 Task: Create a rule from the Agile list, Priority changed -> Complete task in the project AgileNimbus if Priority Cleared then Complete Task
Action: Mouse moved to (876, 262)
Screenshot: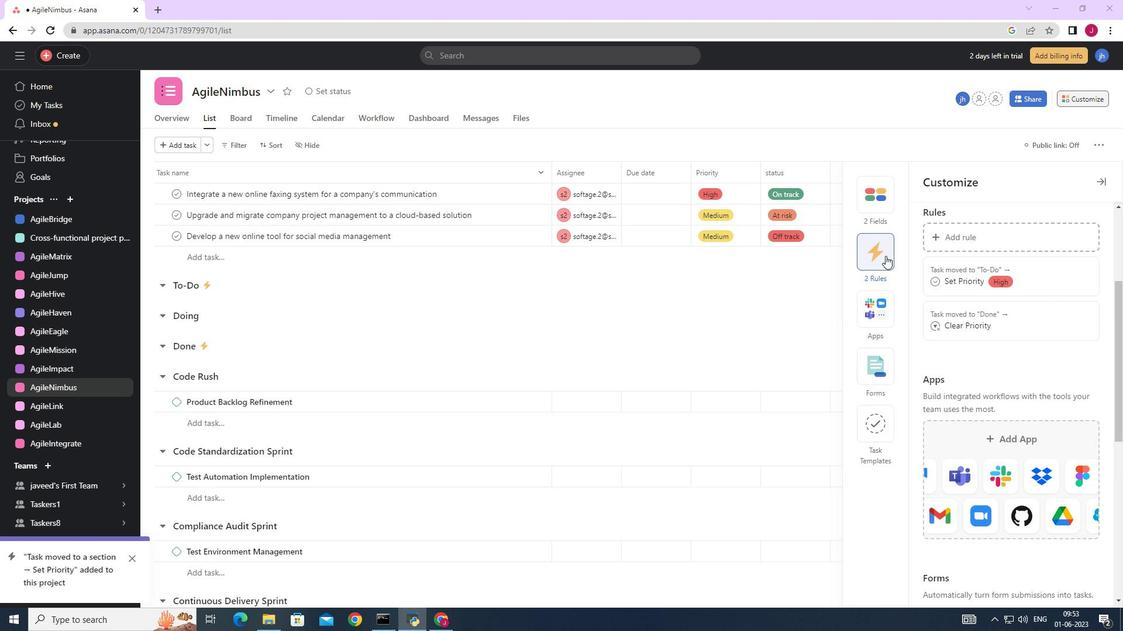 
Action: Mouse pressed left at (876, 262)
Screenshot: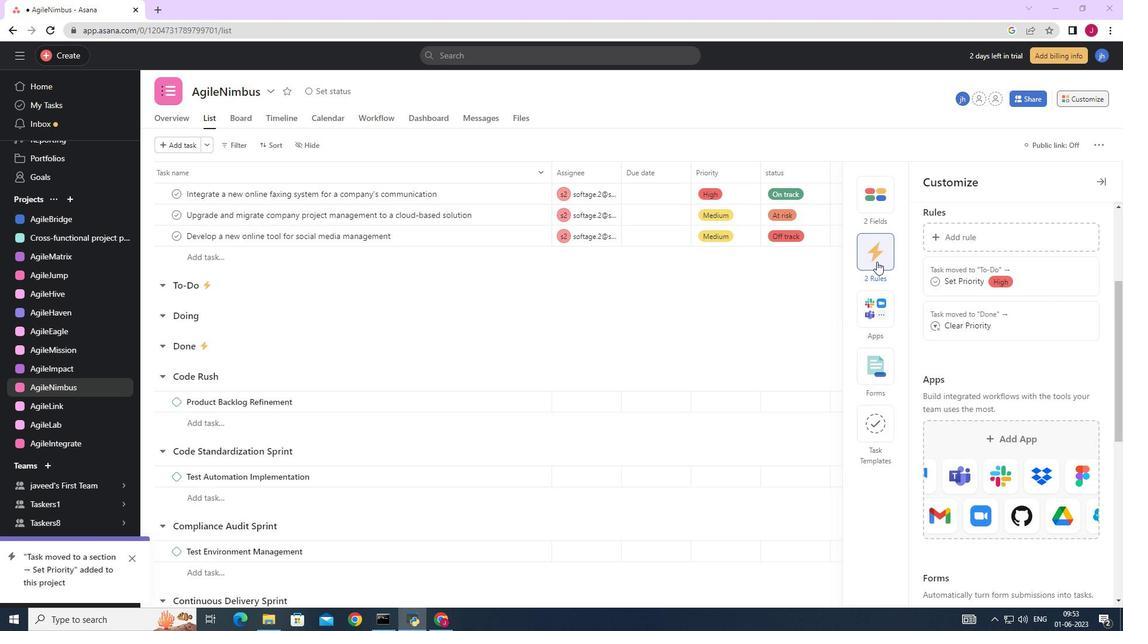 
Action: Mouse moved to (993, 236)
Screenshot: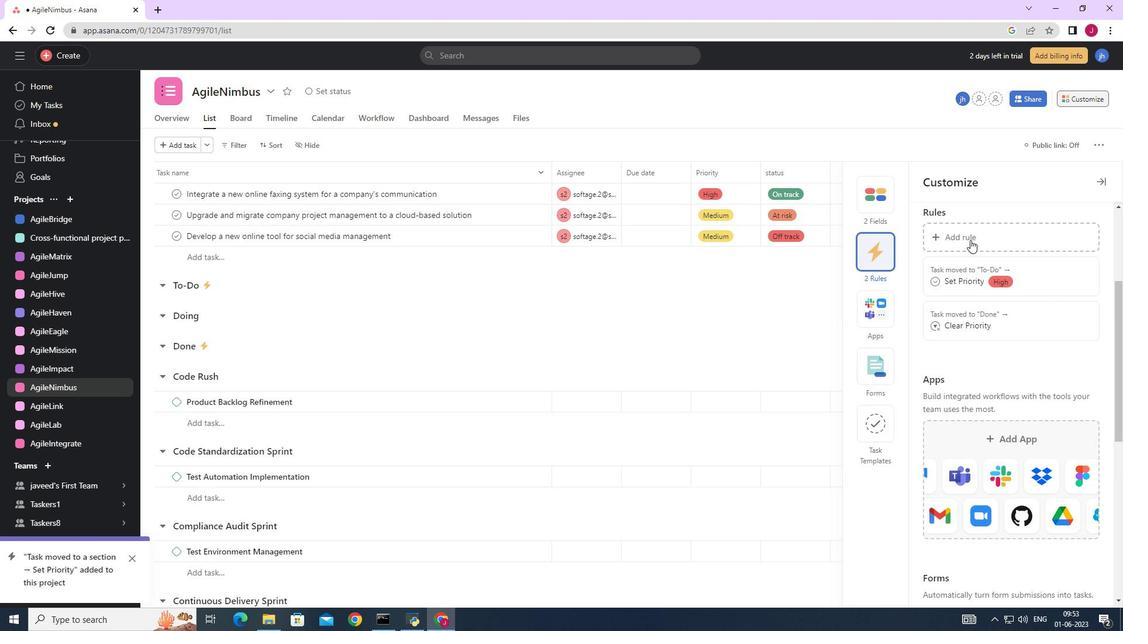 
Action: Mouse pressed left at (993, 236)
Screenshot: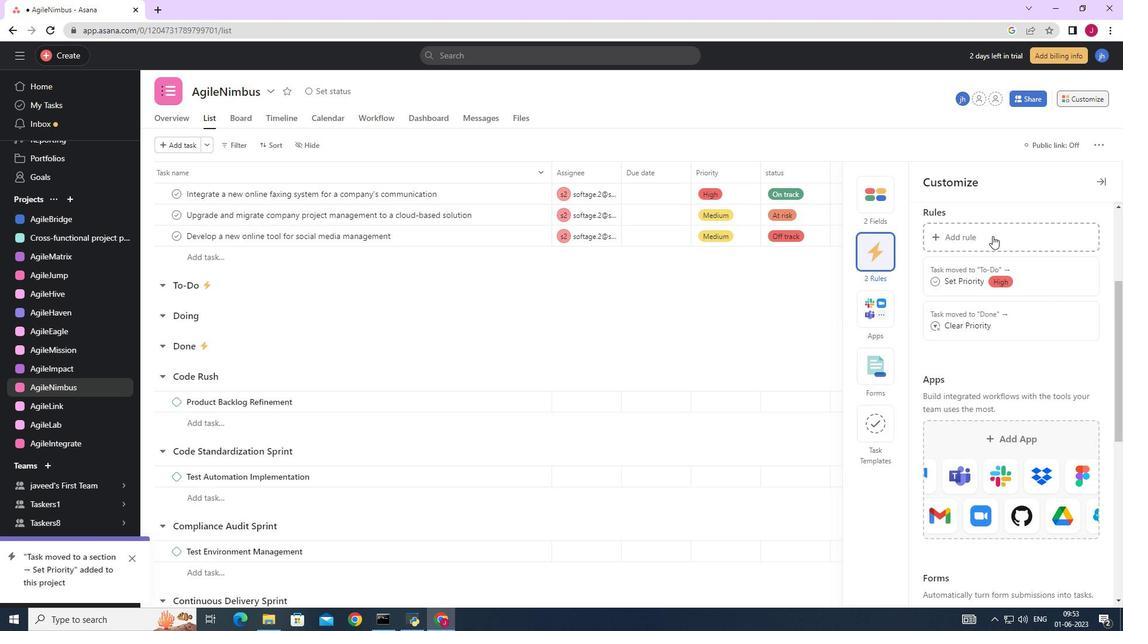 
Action: Mouse moved to (280, 179)
Screenshot: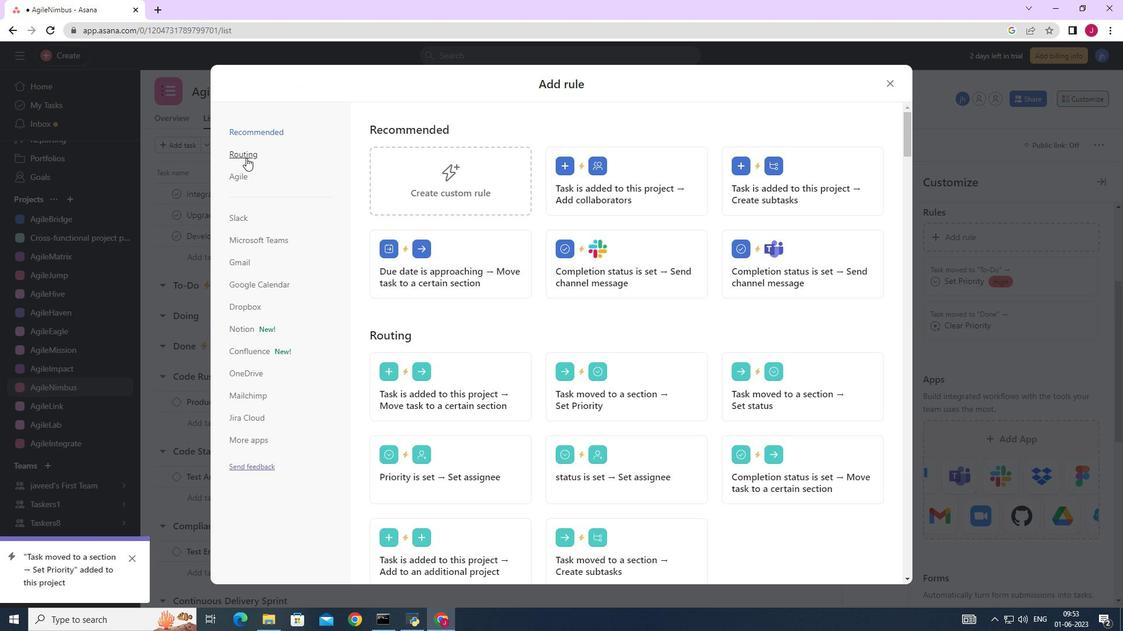 
Action: Mouse scrolled (280, 179) with delta (0, 0)
Screenshot: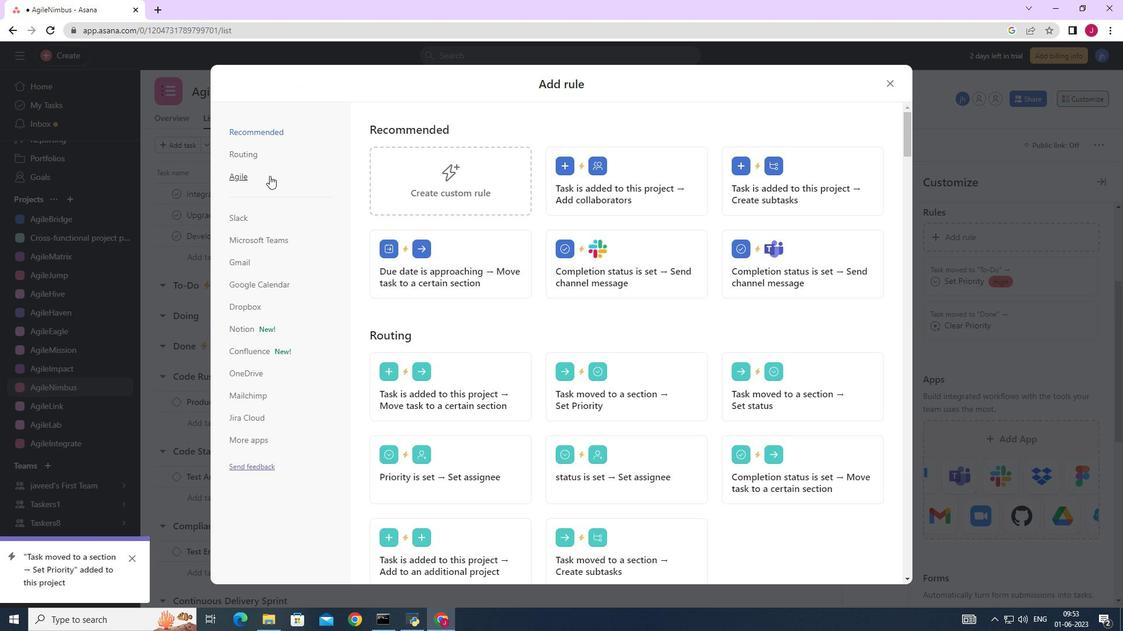 
Action: Mouse scrolled (280, 179) with delta (0, 0)
Screenshot: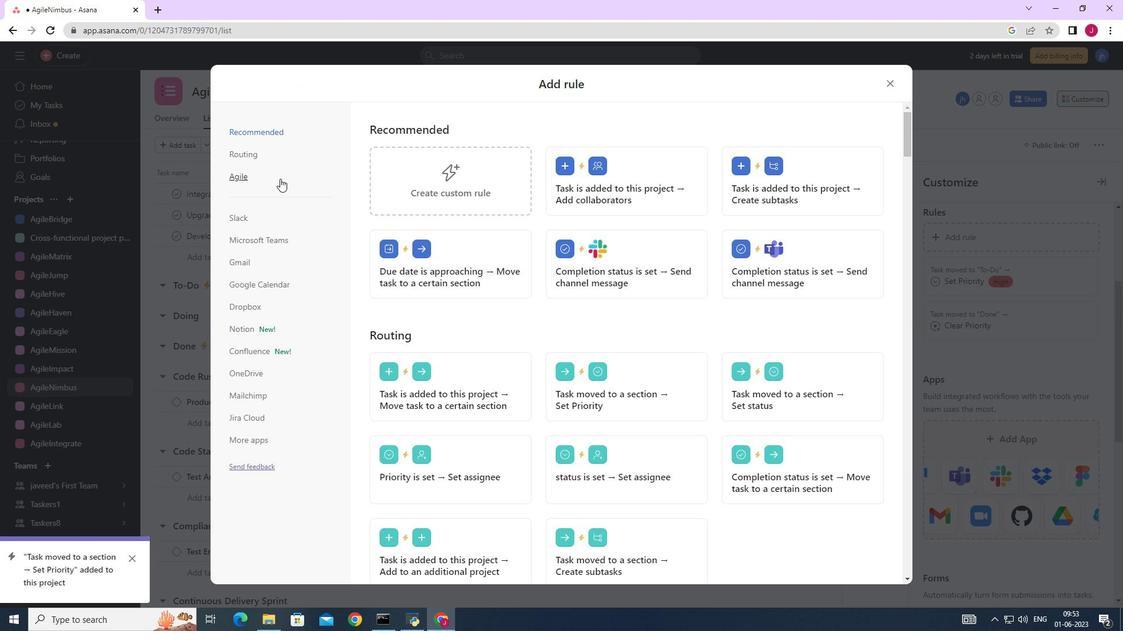 
Action: Mouse scrolled (280, 179) with delta (0, 0)
Screenshot: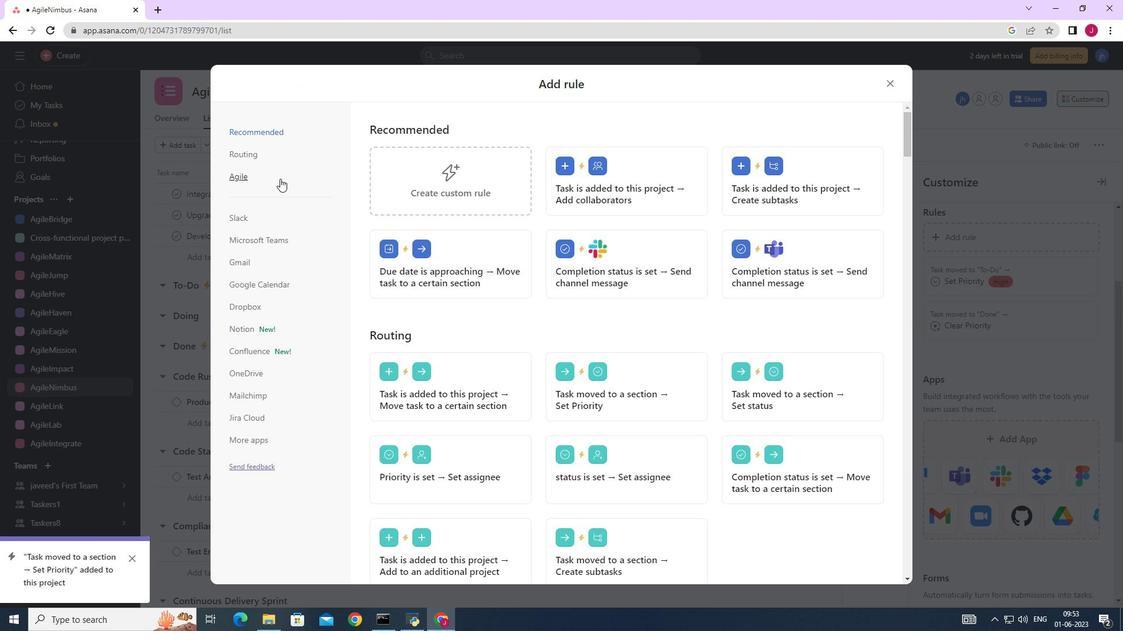 
Action: Mouse moved to (236, 174)
Screenshot: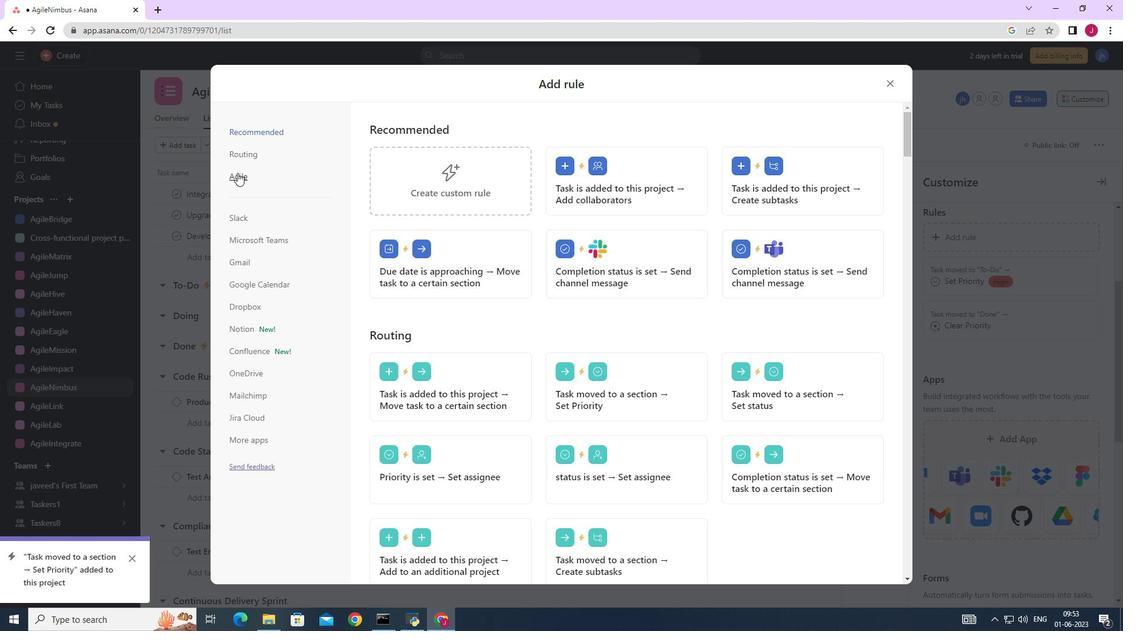 
Action: Mouse pressed left at (236, 174)
Screenshot: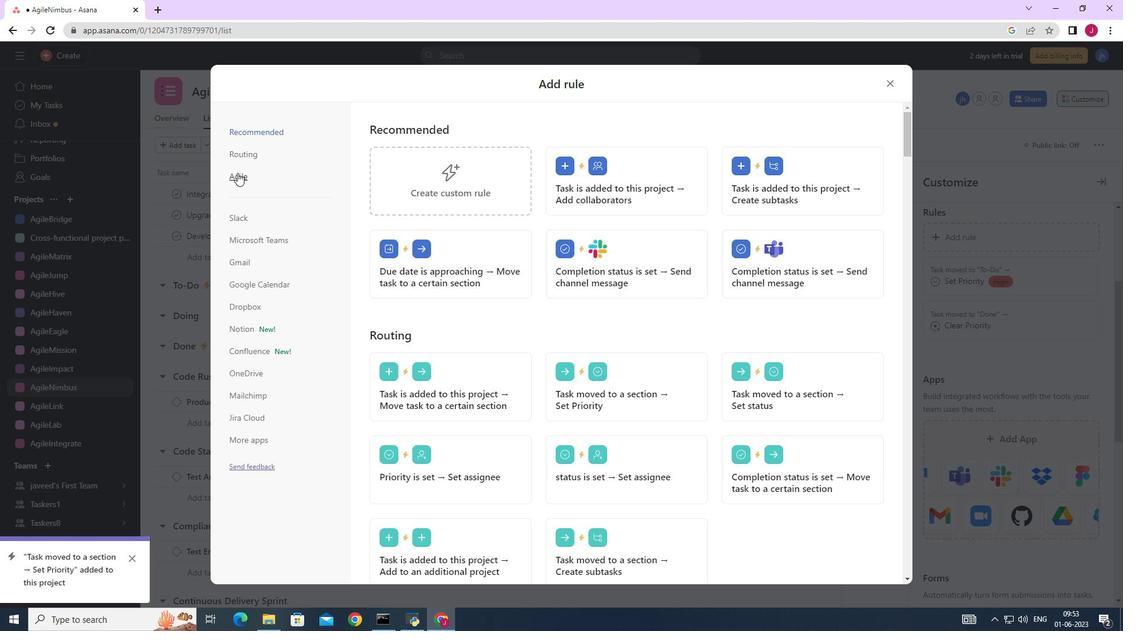 
Action: Mouse moved to (461, 173)
Screenshot: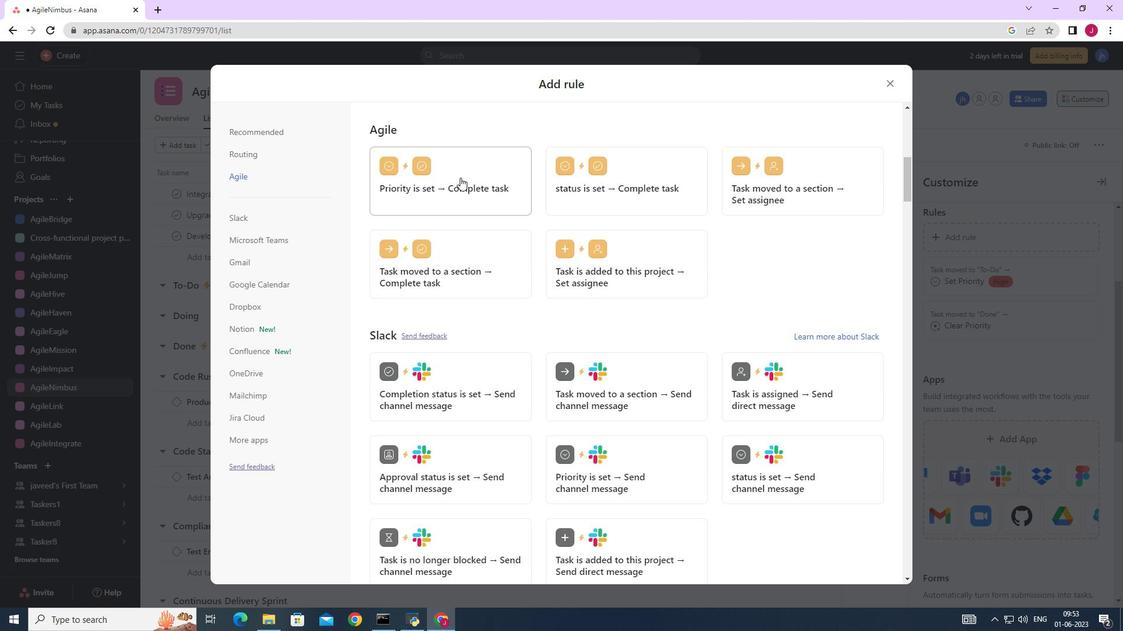 
Action: Mouse pressed left at (461, 173)
Screenshot: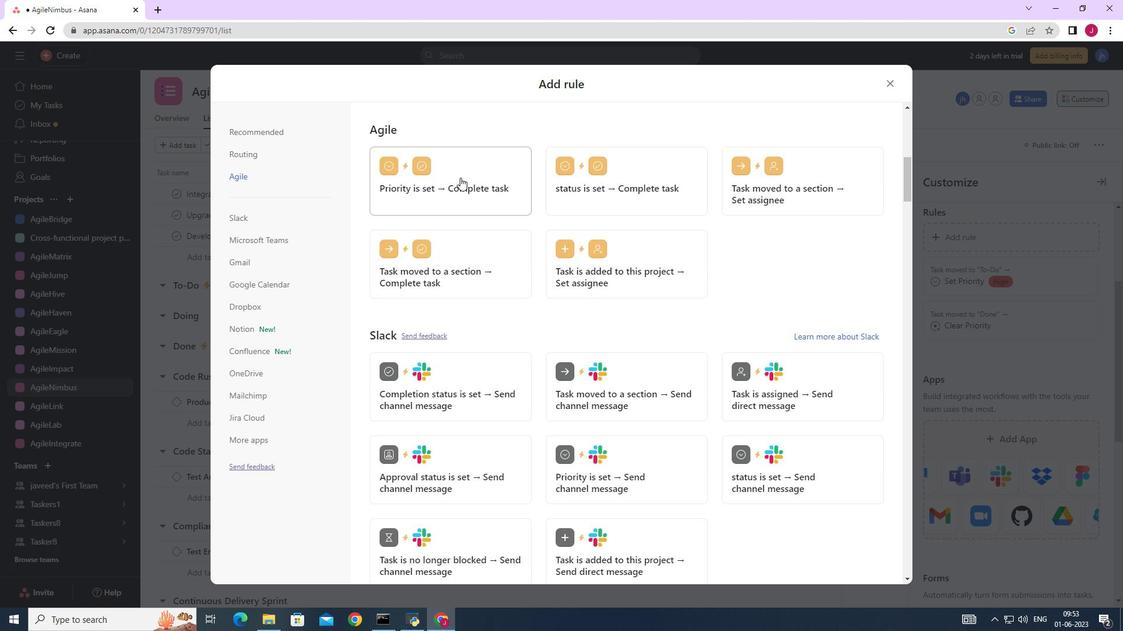 
Action: Mouse moved to (451, 319)
Screenshot: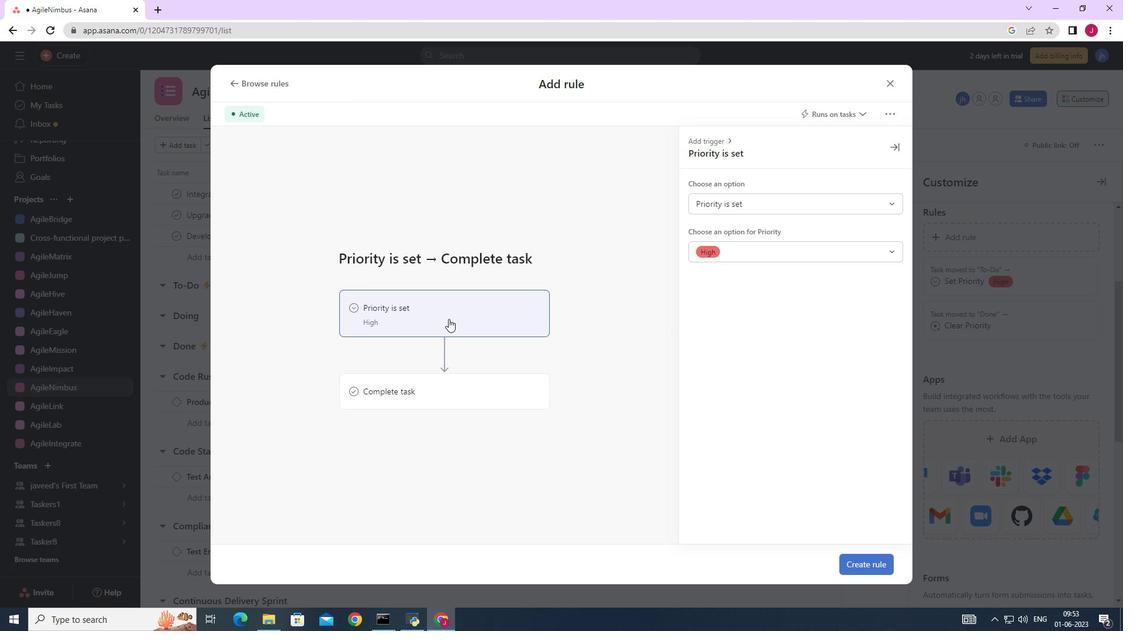 
Action: Mouse scrolled (451, 318) with delta (0, 0)
Screenshot: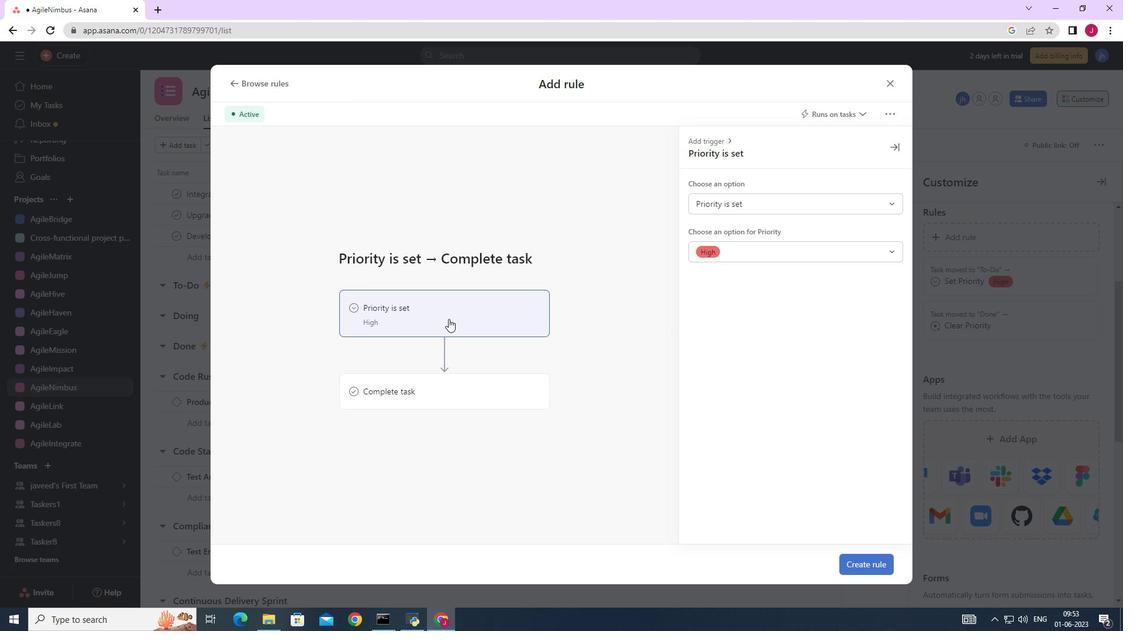 
Action: Mouse scrolled (451, 318) with delta (0, 0)
Screenshot: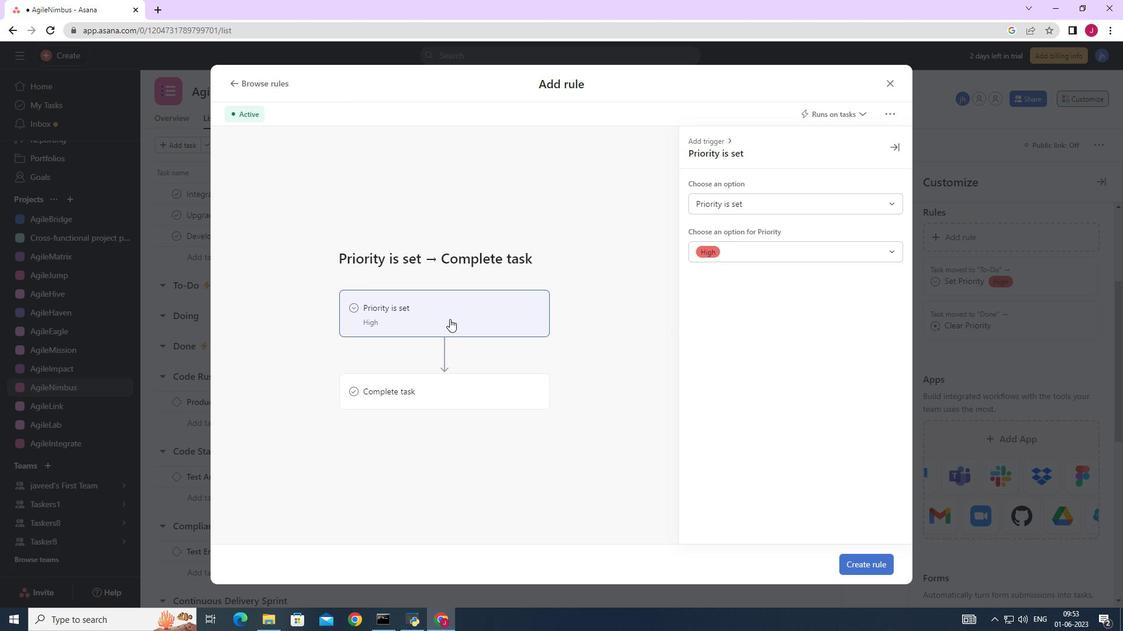 
Action: Mouse scrolled (451, 318) with delta (0, 0)
Screenshot: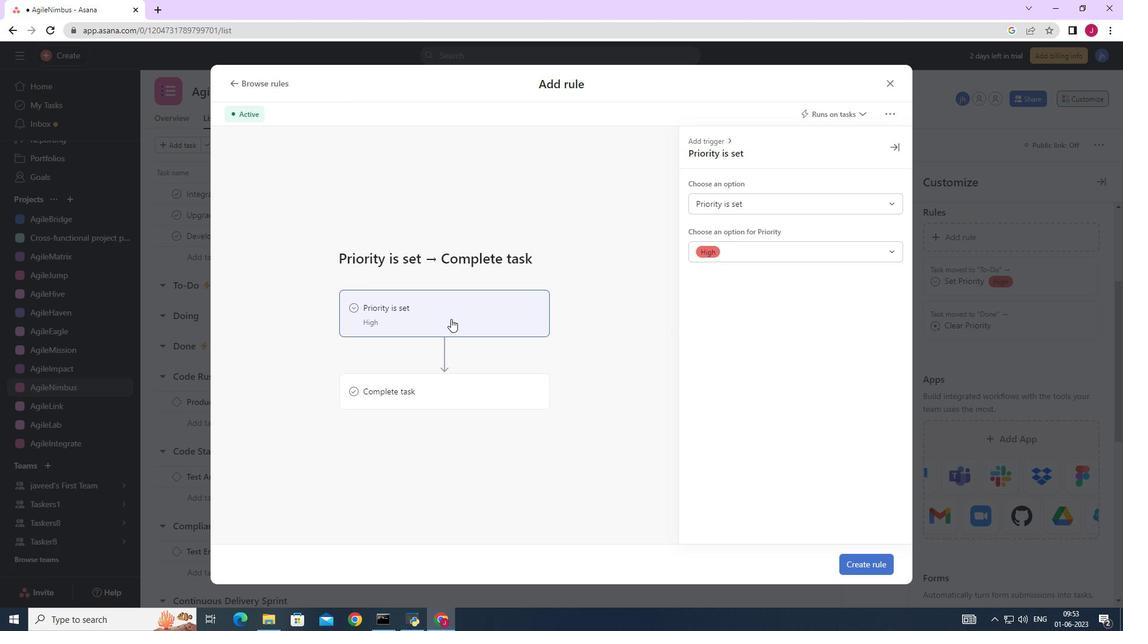 
Action: Mouse scrolled (451, 318) with delta (0, 0)
Screenshot: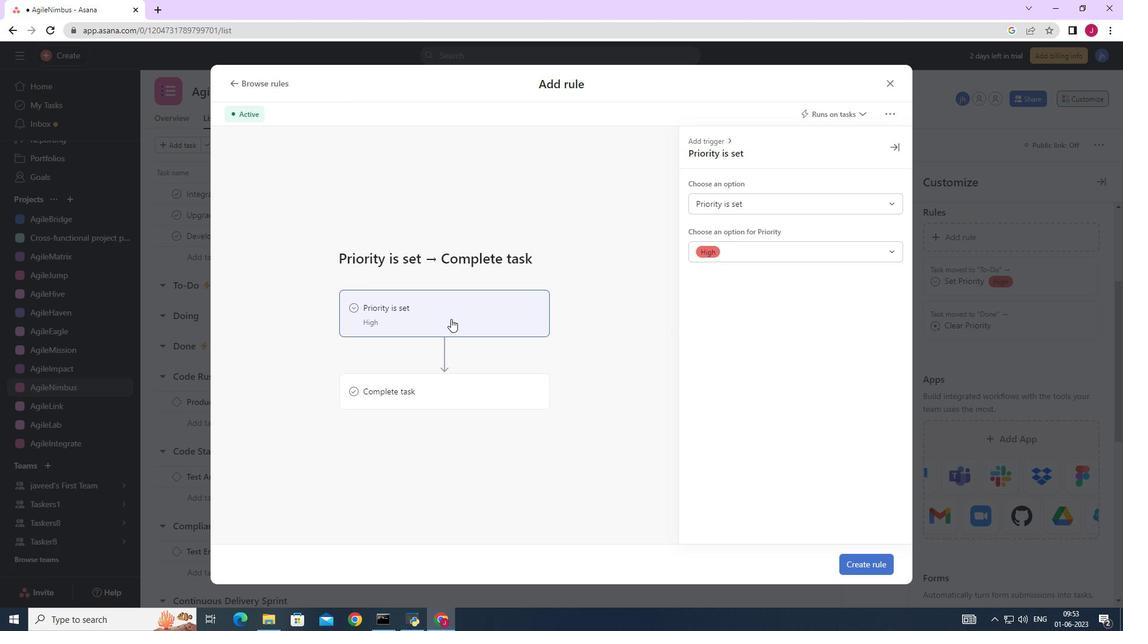 
Action: Mouse moved to (589, 308)
Screenshot: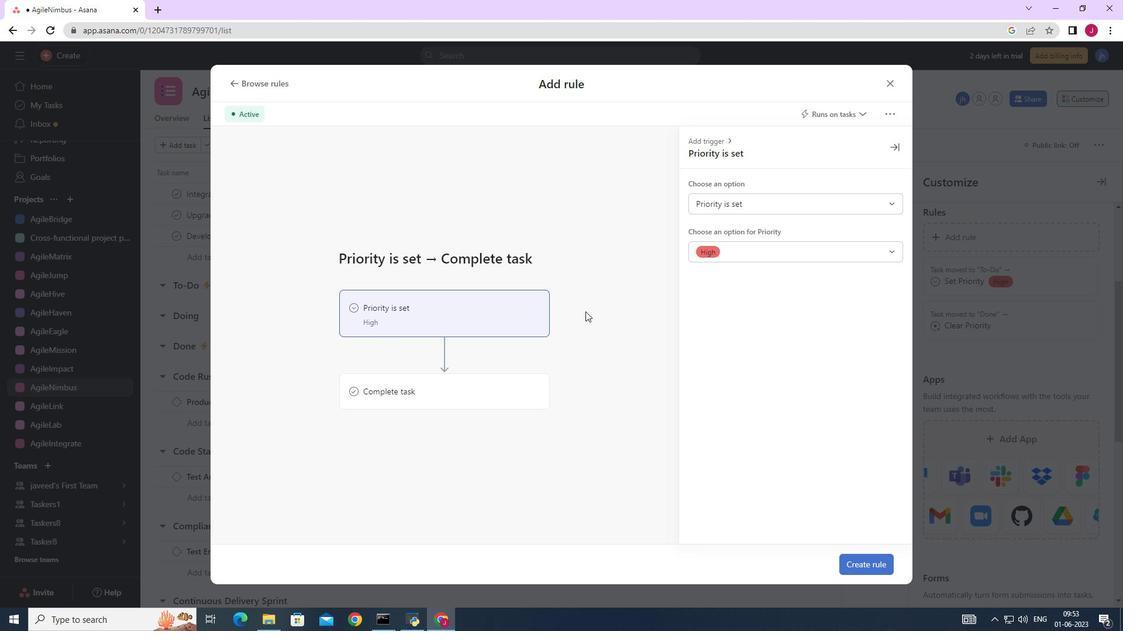 
Action: Mouse scrolled (589, 308) with delta (0, 0)
Screenshot: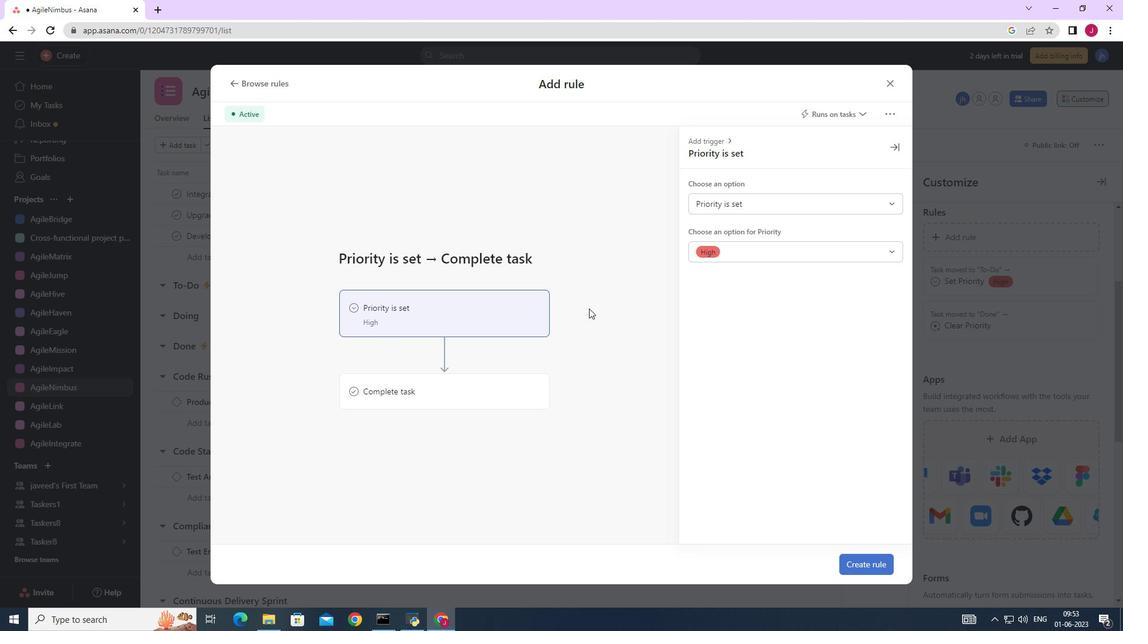 
Action: Mouse scrolled (589, 308) with delta (0, 0)
Screenshot: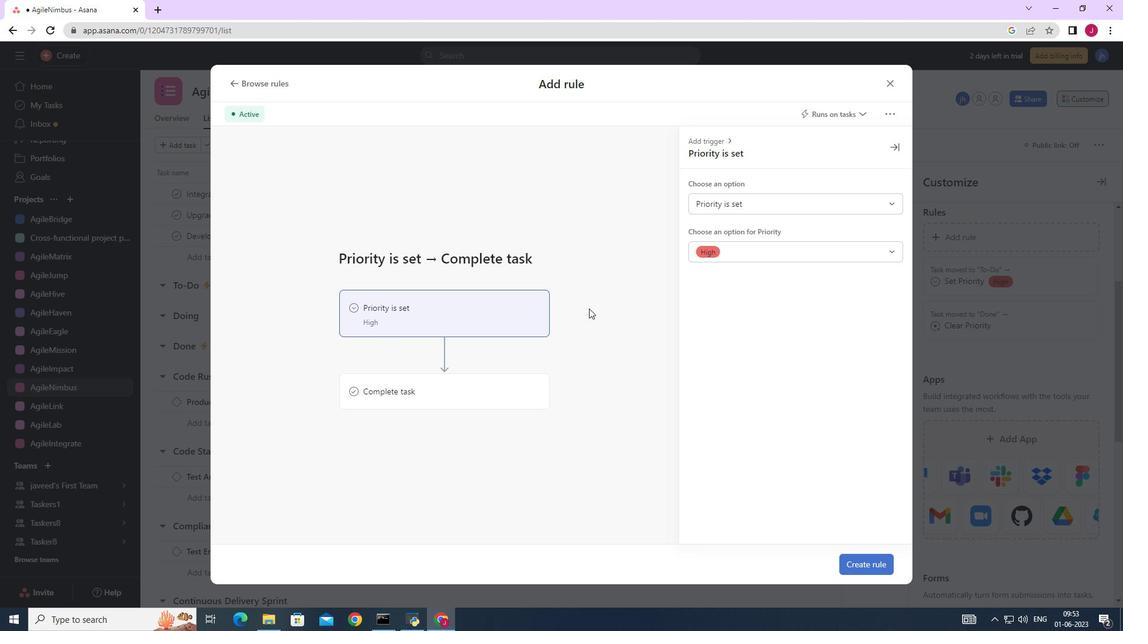 
Action: Mouse moved to (647, 287)
Screenshot: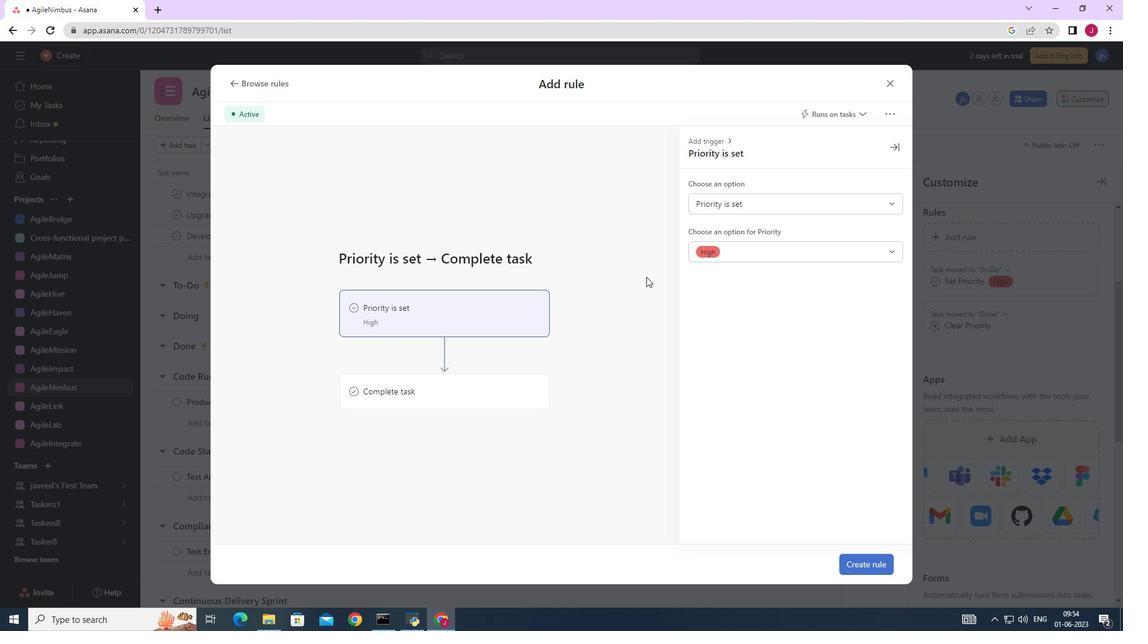 
Action: Mouse scrolled (647, 286) with delta (0, 0)
Screenshot: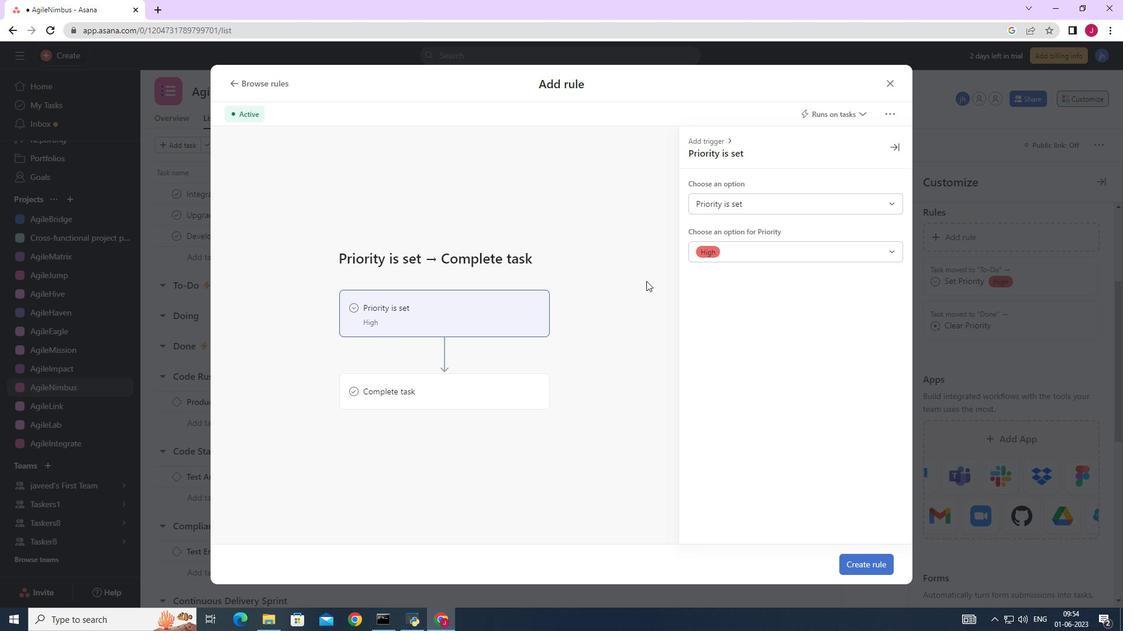 
Action: Mouse moved to (648, 288)
Screenshot: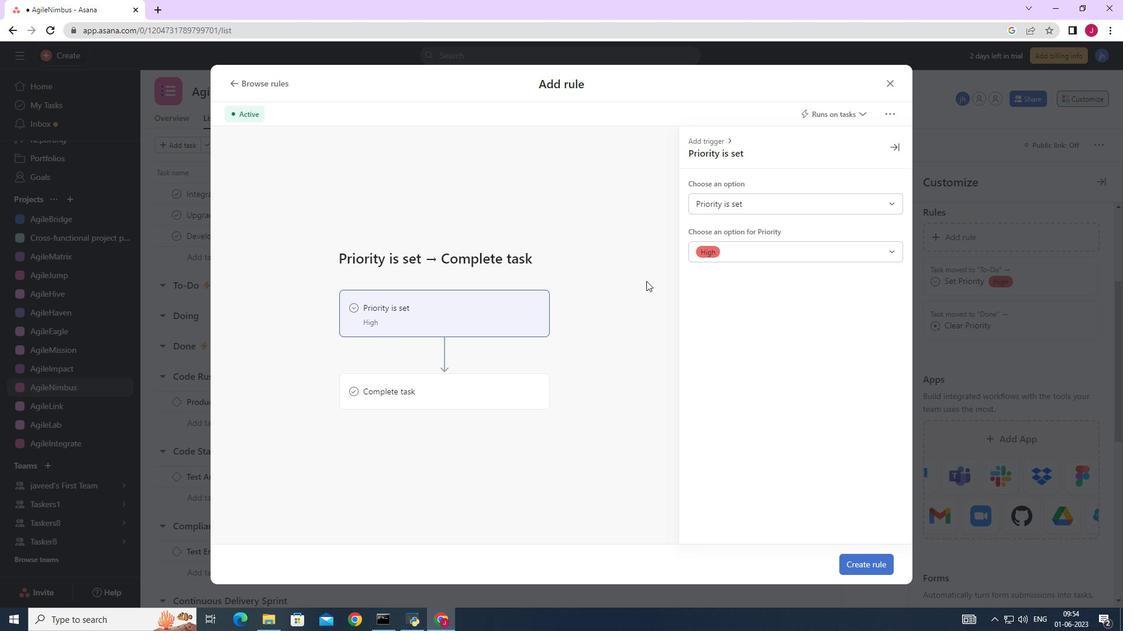 
Action: Mouse scrolled (648, 288) with delta (0, 0)
Screenshot: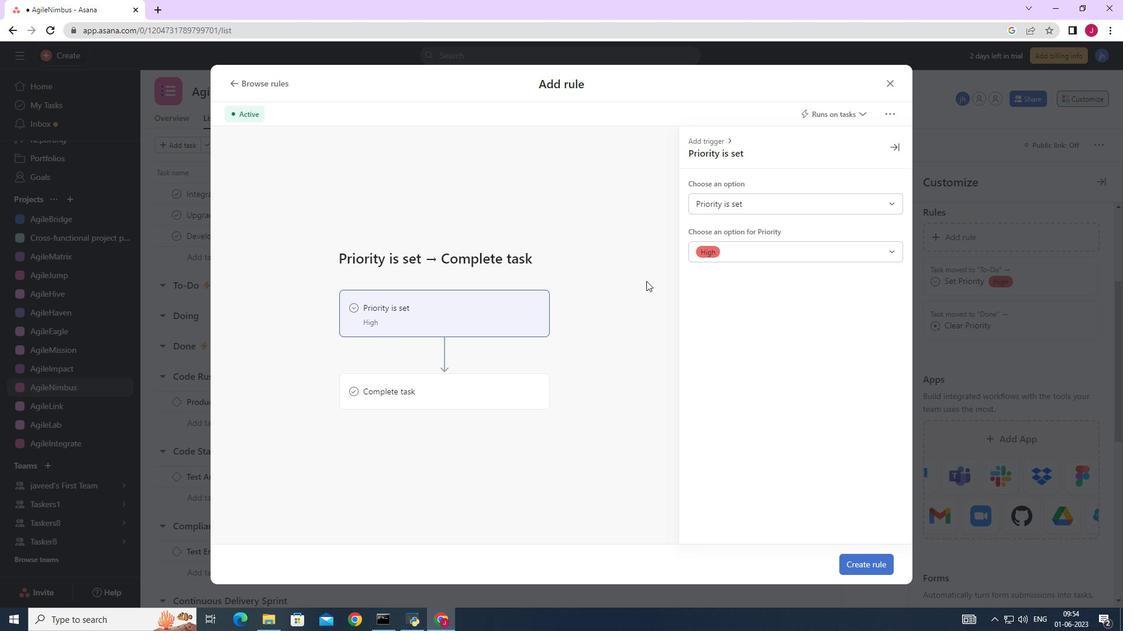 
Action: Mouse scrolled (648, 288) with delta (0, 0)
Screenshot: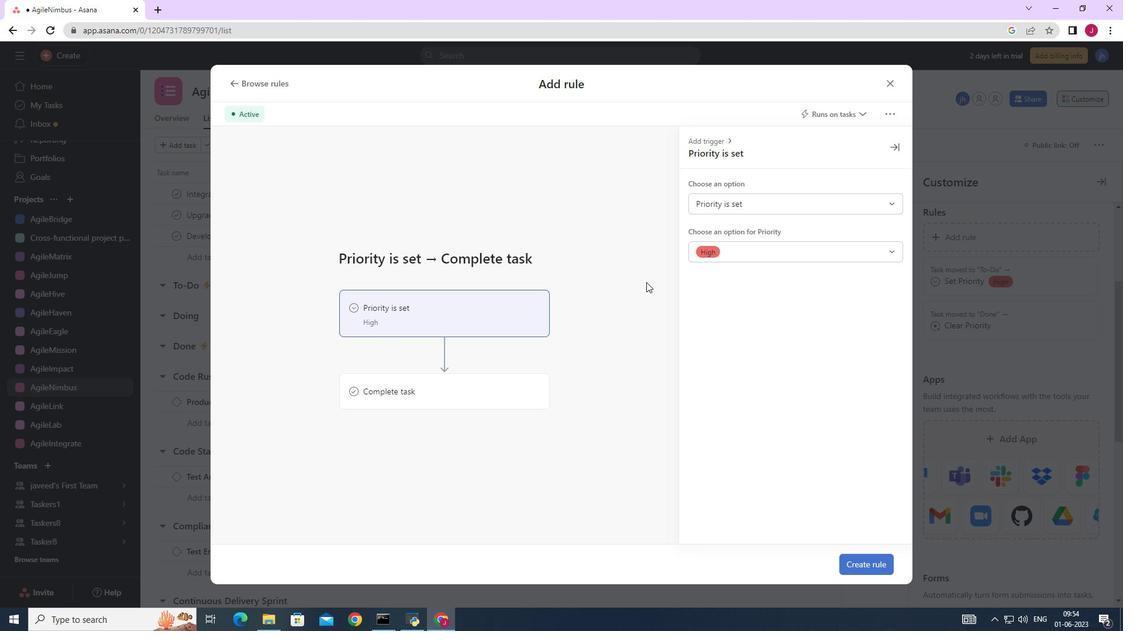 
Action: Mouse moved to (447, 384)
Screenshot: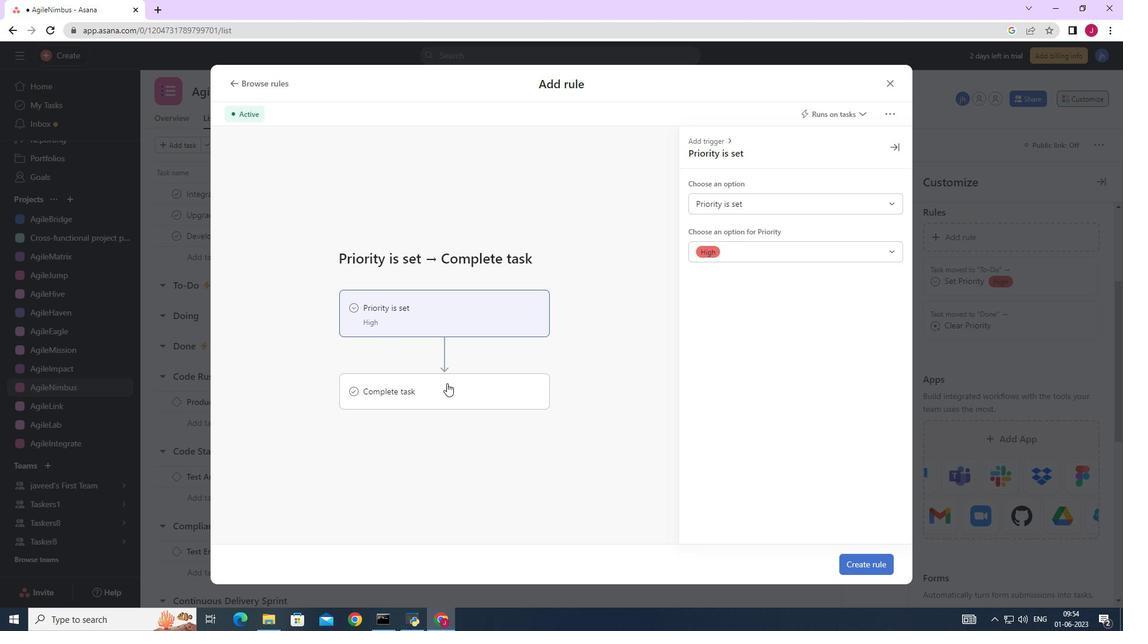 
Action: Mouse pressed left at (447, 384)
Screenshot: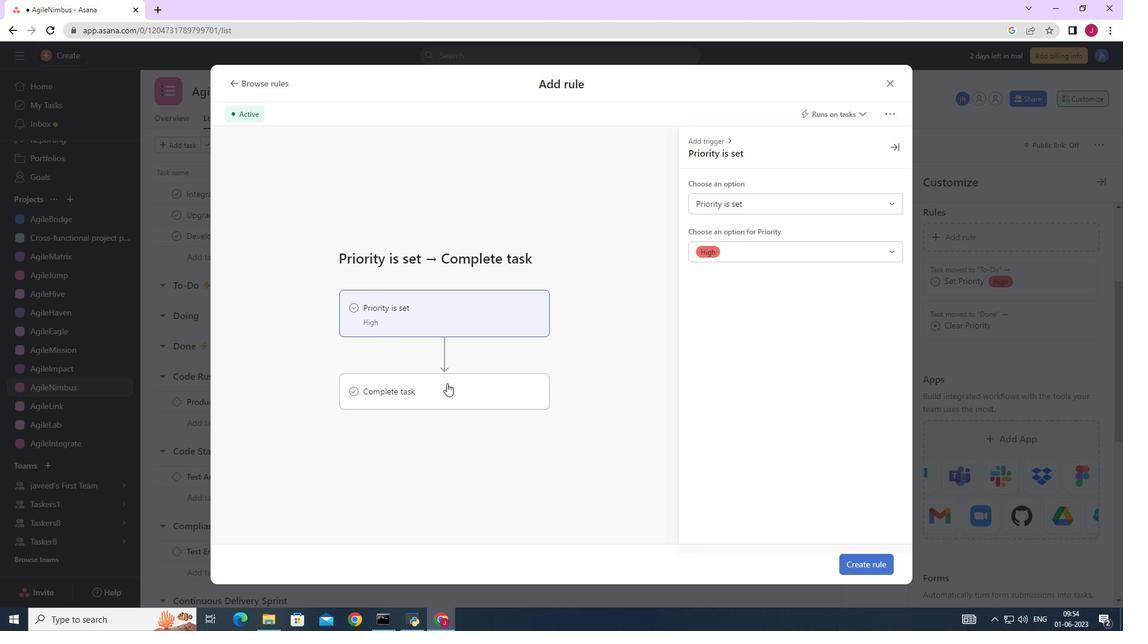 
Action: Mouse moved to (726, 204)
Screenshot: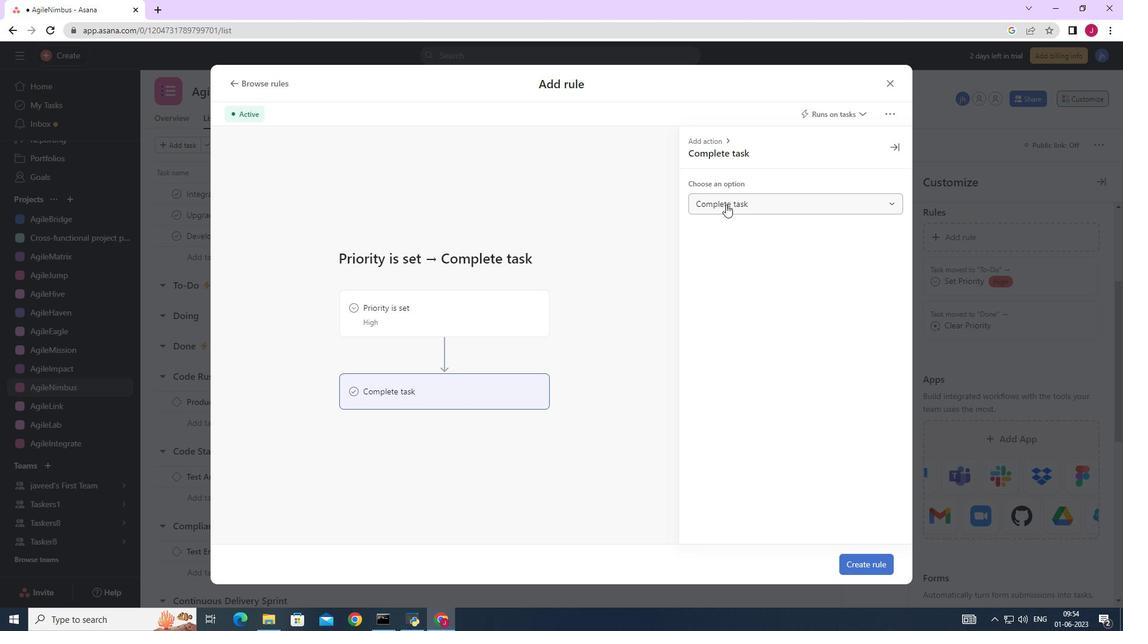 
Action: Mouse pressed left at (726, 204)
Screenshot: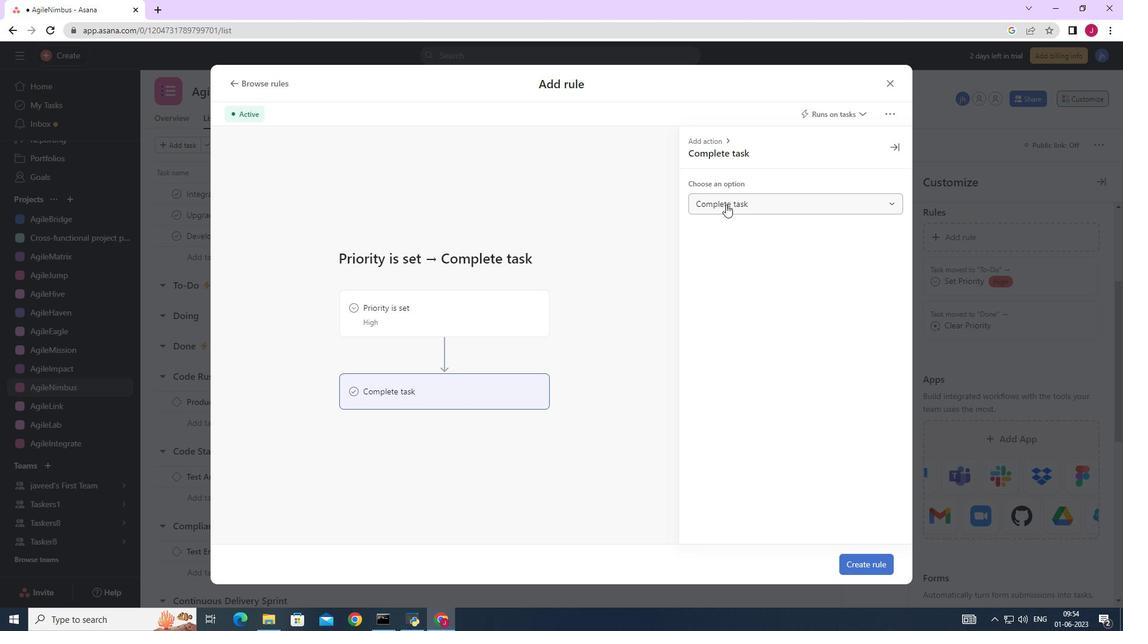 
Action: Mouse moved to (727, 203)
Screenshot: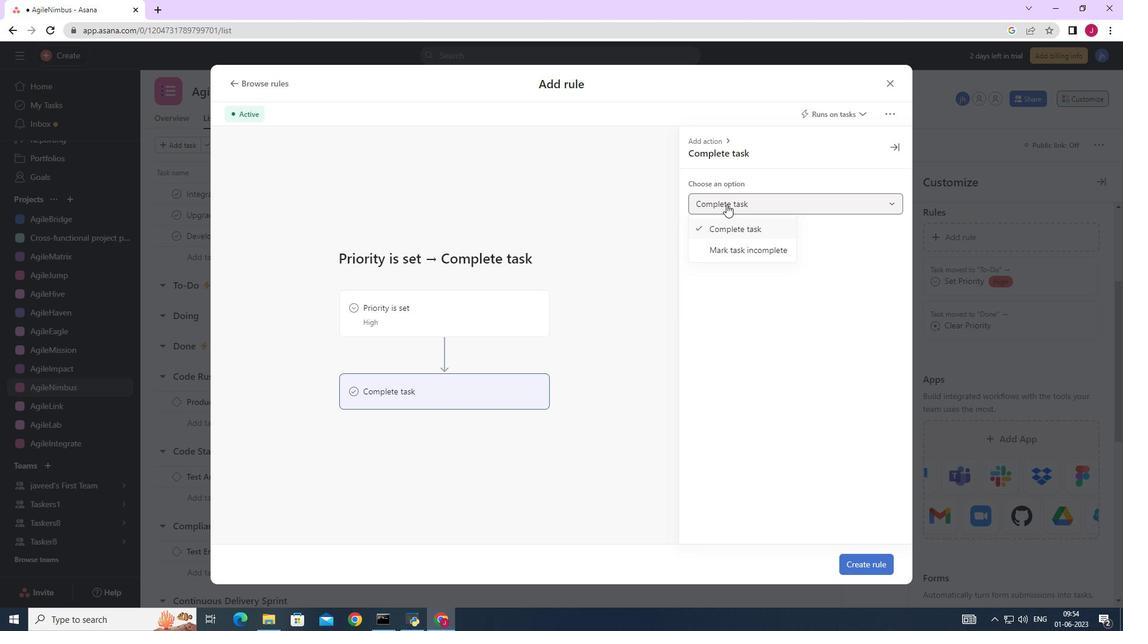 
Action: Mouse pressed left at (727, 203)
Screenshot: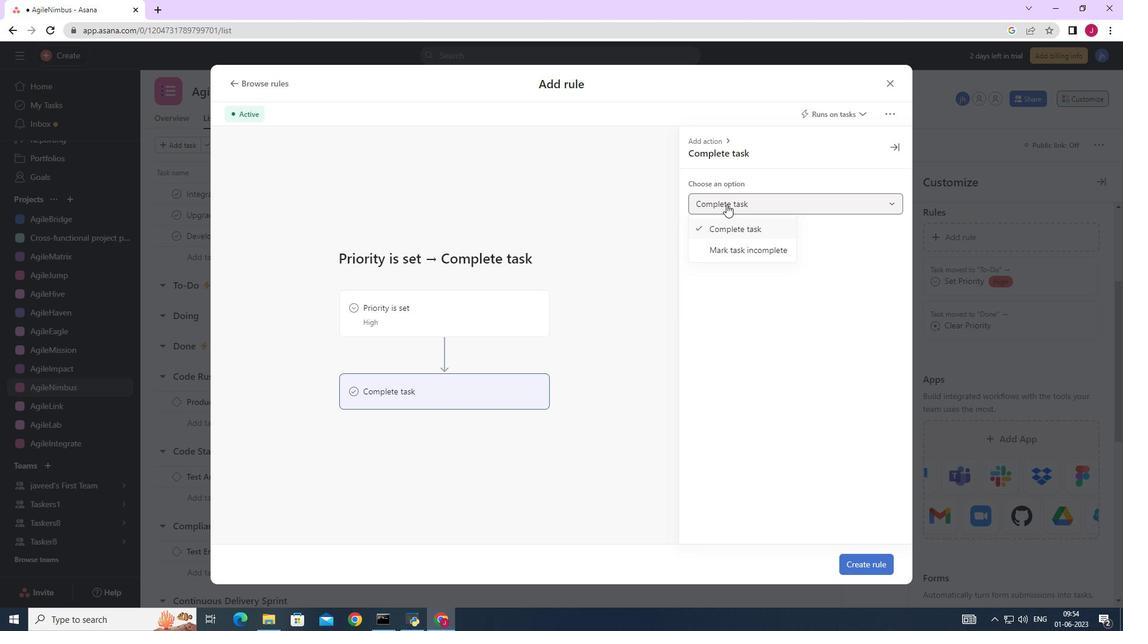 
Action: Mouse moved to (472, 391)
Screenshot: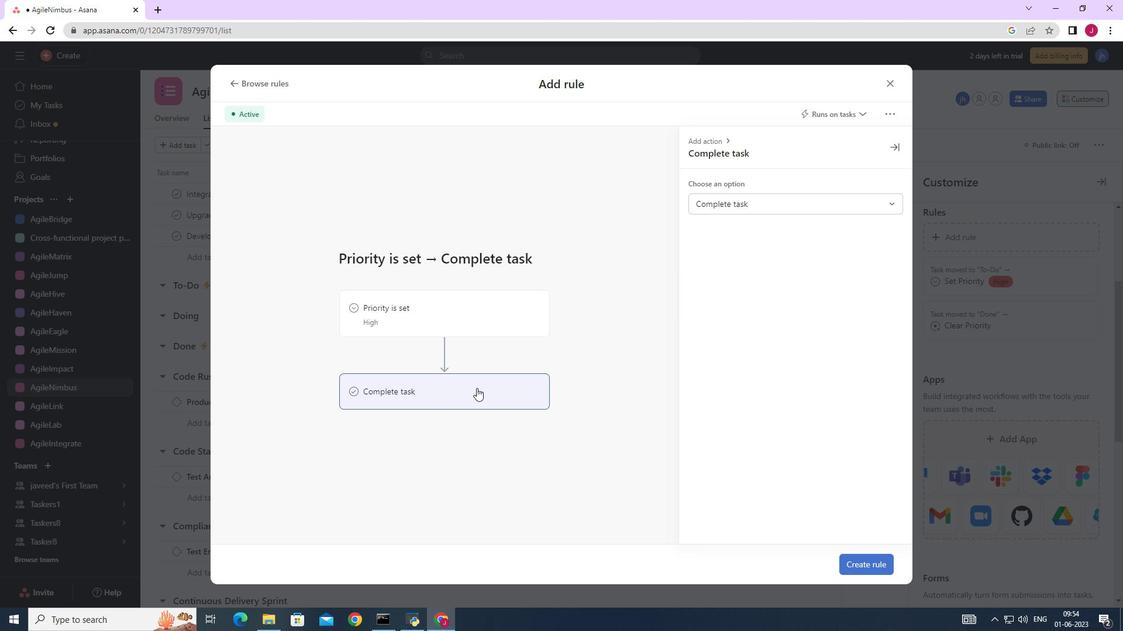 
Action: Mouse pressed left at (472, 391)
Screenshot: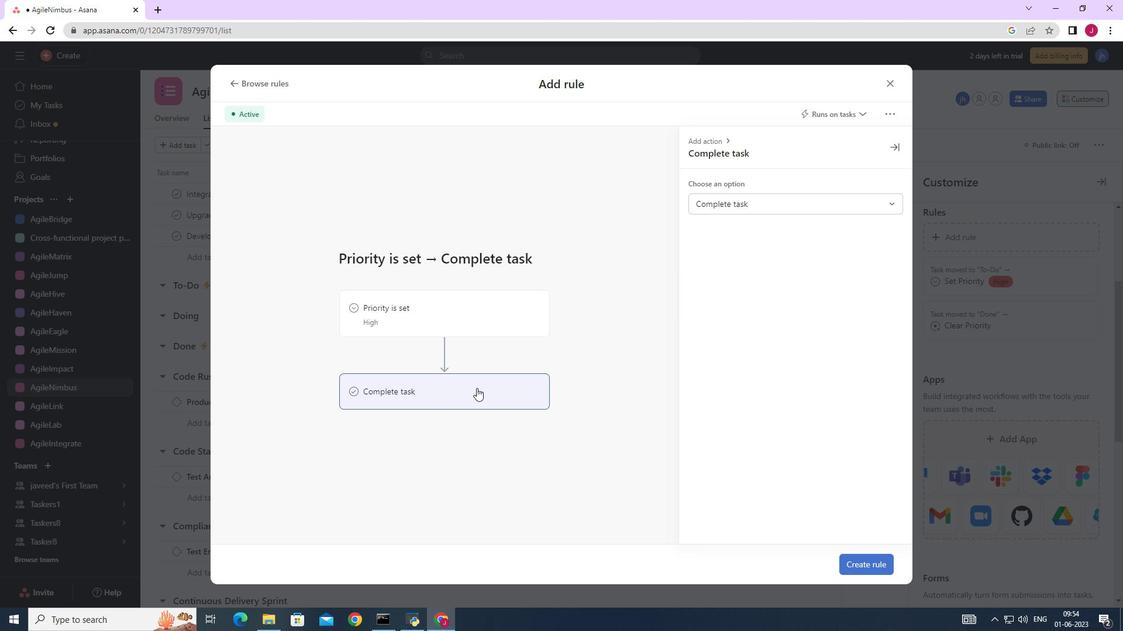 
Action: Mouse moved to (766, 202)
Screenshot: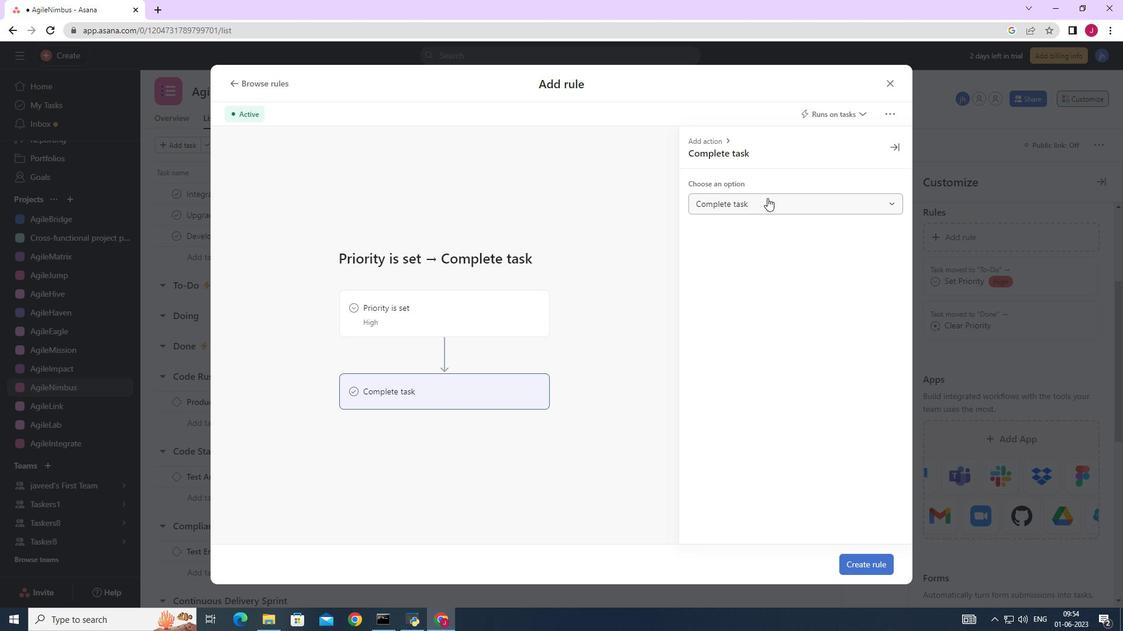 
Action: Mouse pressed left at (766, 202)
Screenshot: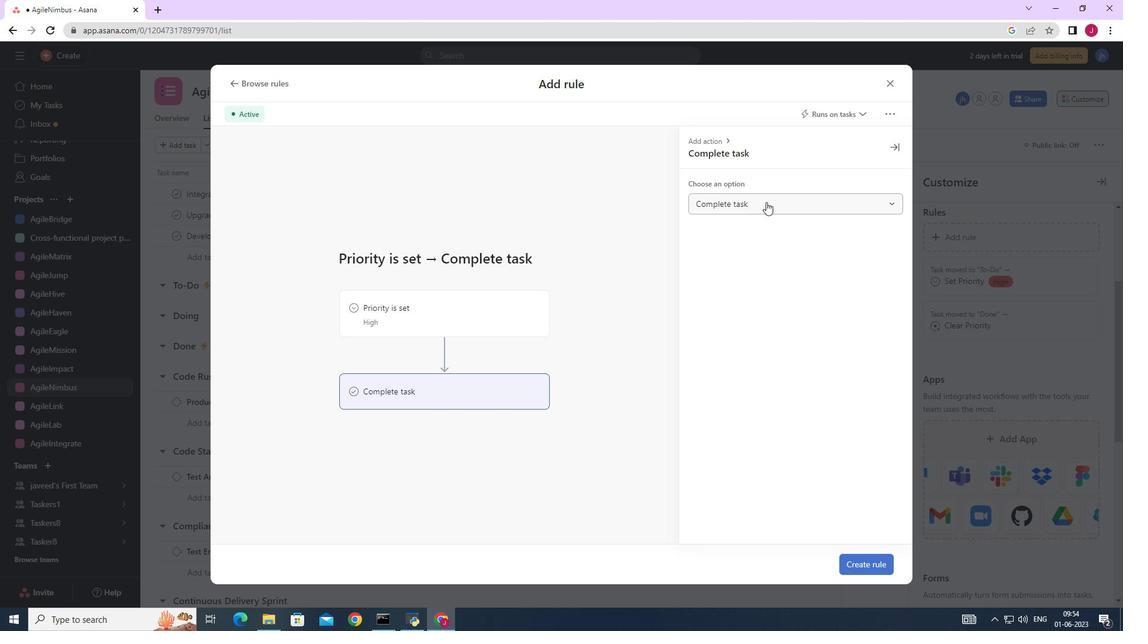 
Action: Mouse moved to (765, 203)
Screenshot: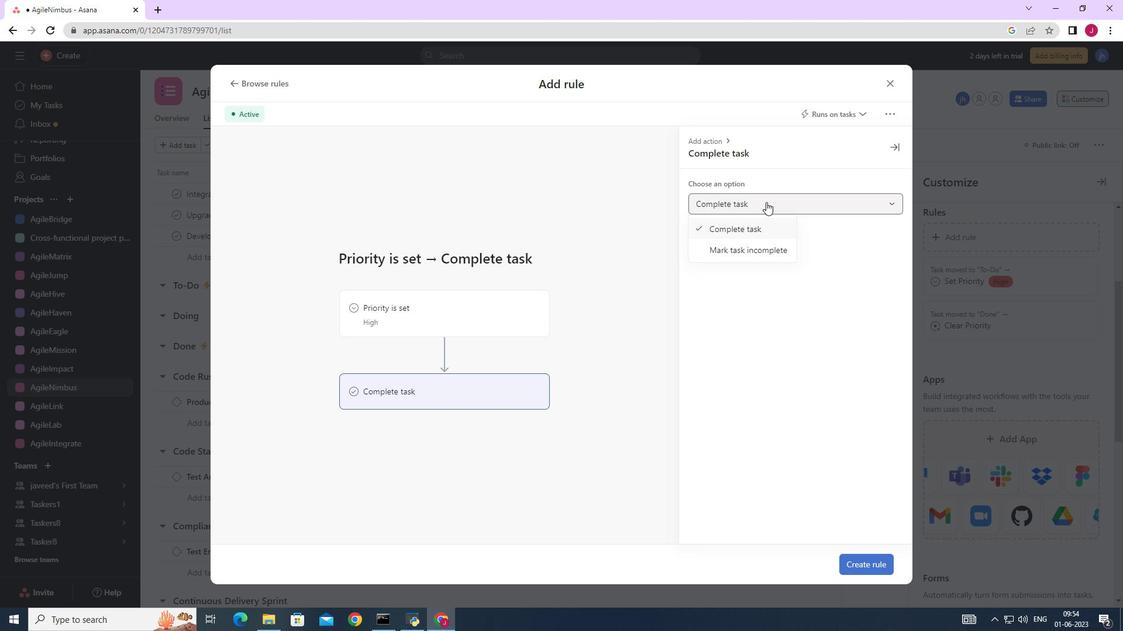 
Action: Mouse pressed left at (765, 203)
Screenshot: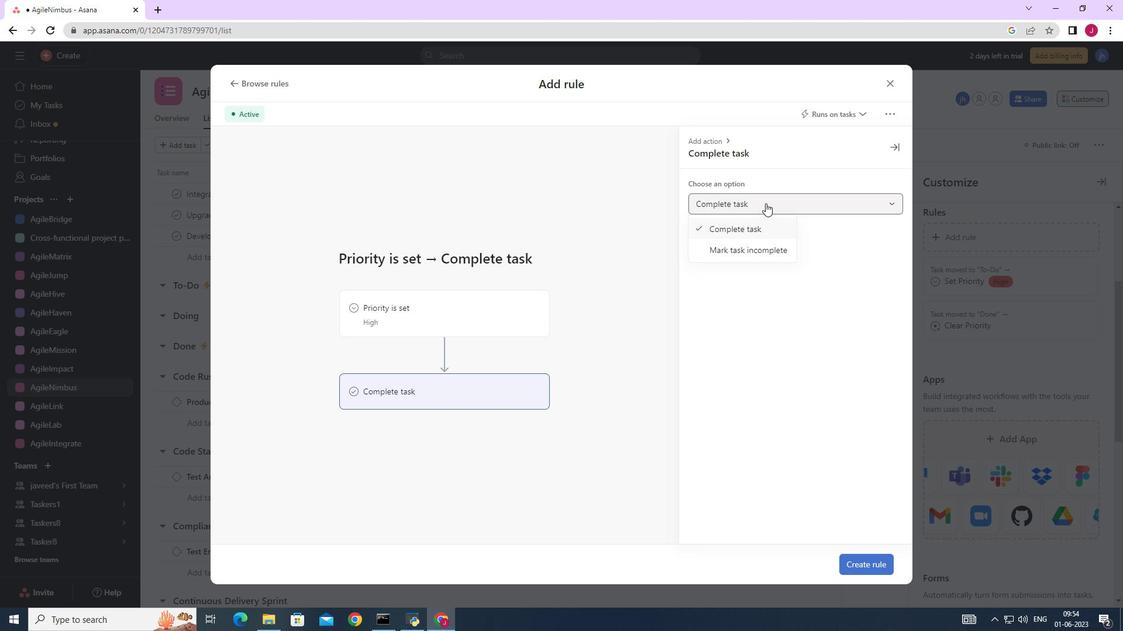 
Action: Mouse moved to (764, 205)
Screenshot: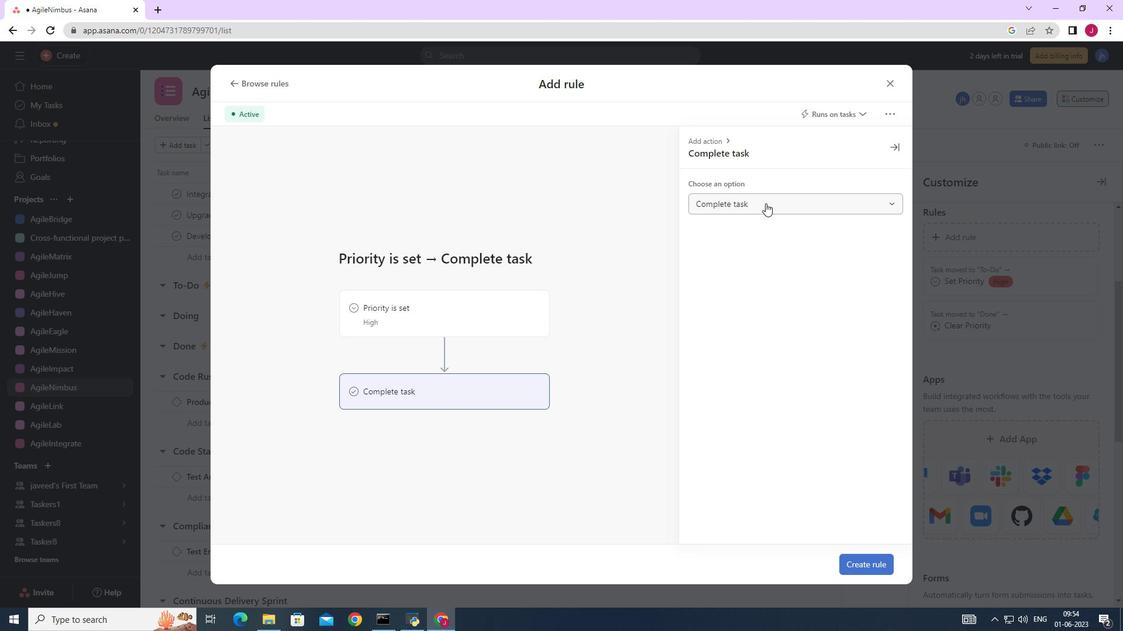 
Action: Mouse pressed left at (764, 205)
Screenshot: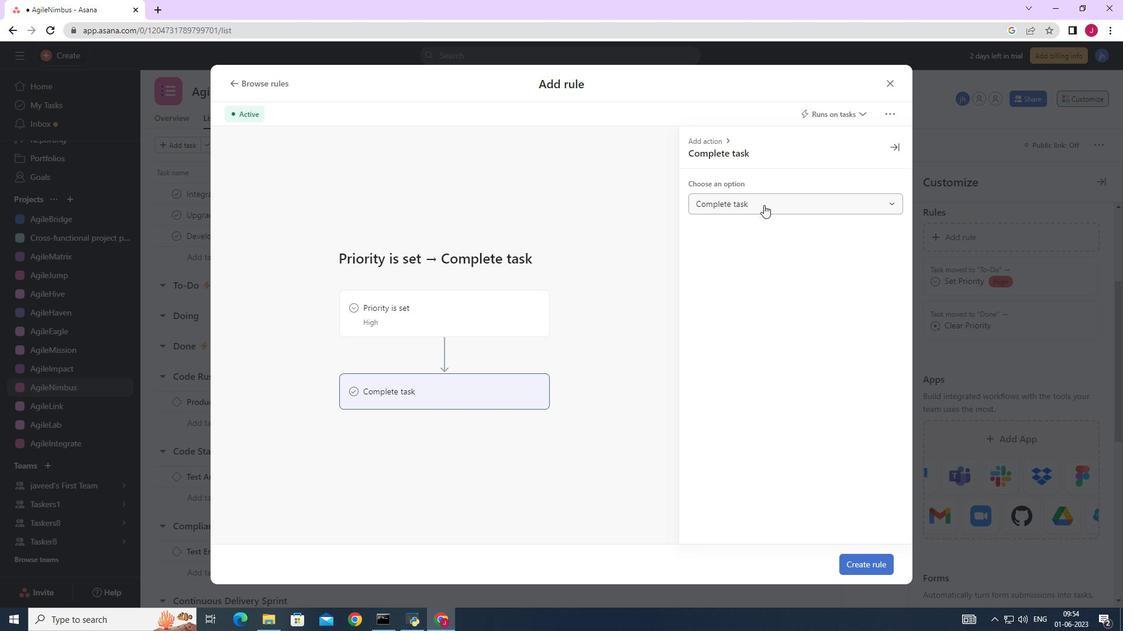 
Action: Mouse pressed left at (764, 205)
Screenshot: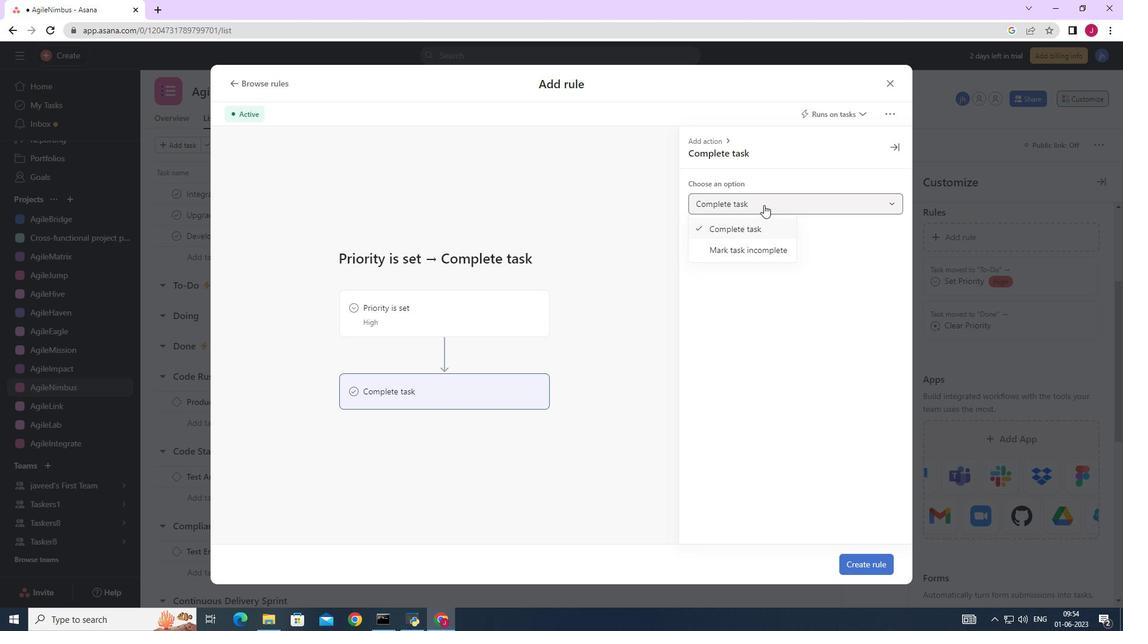 
Action: Mouse pressed left at (764, 205)
Screenshot: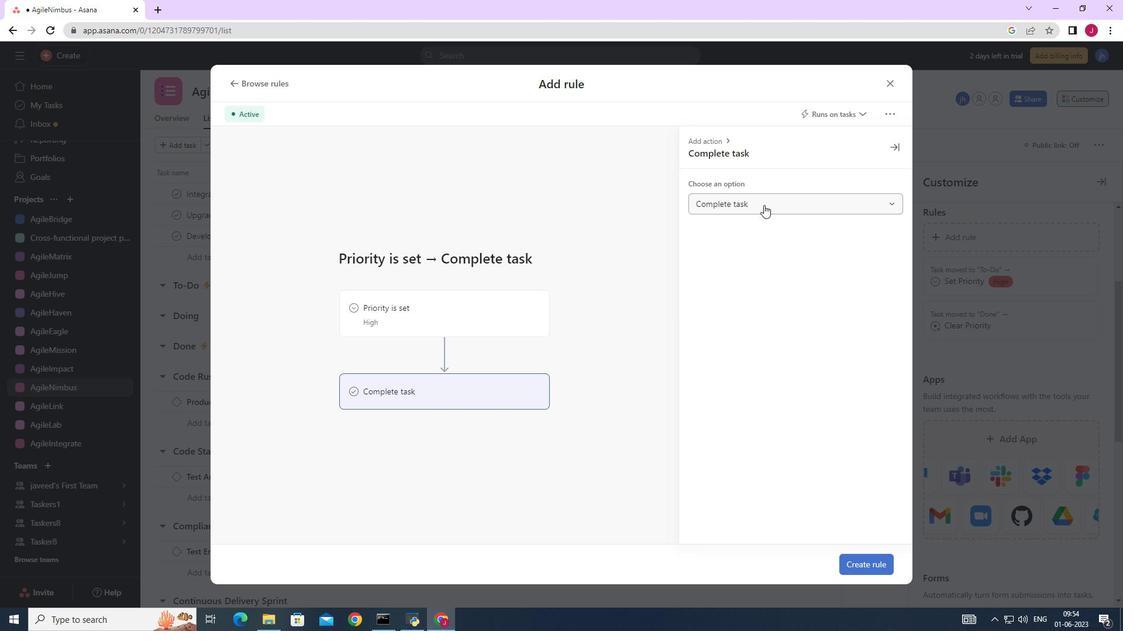 
Action: Mouse moved to (398, 309)
Screenshot: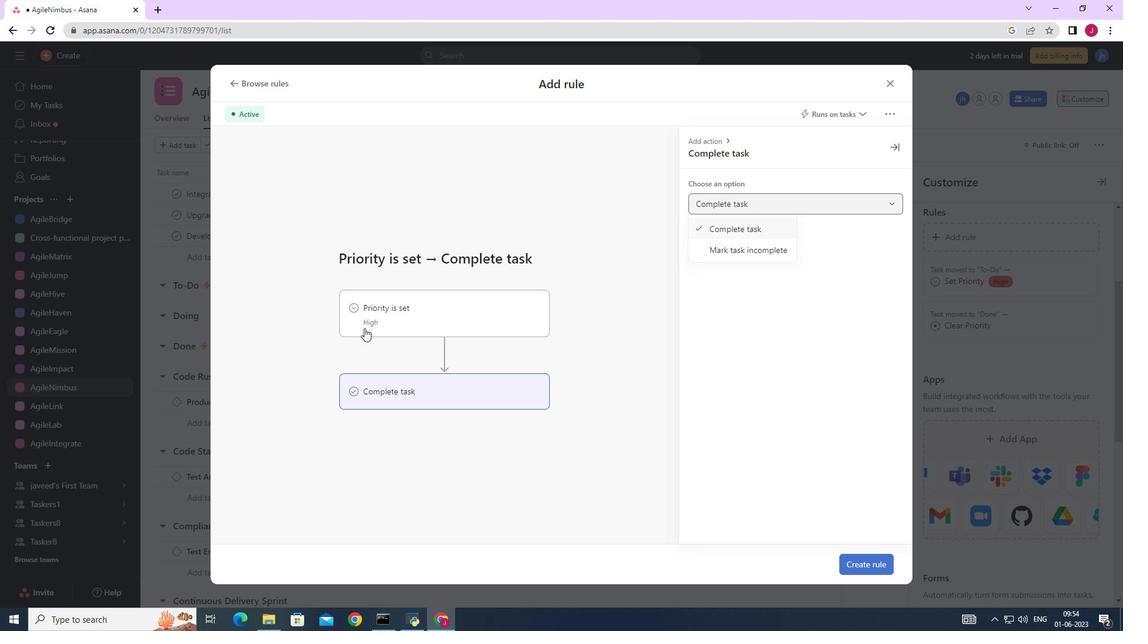 
Action: Mouse pressed left at (398, 309)
Screenshot: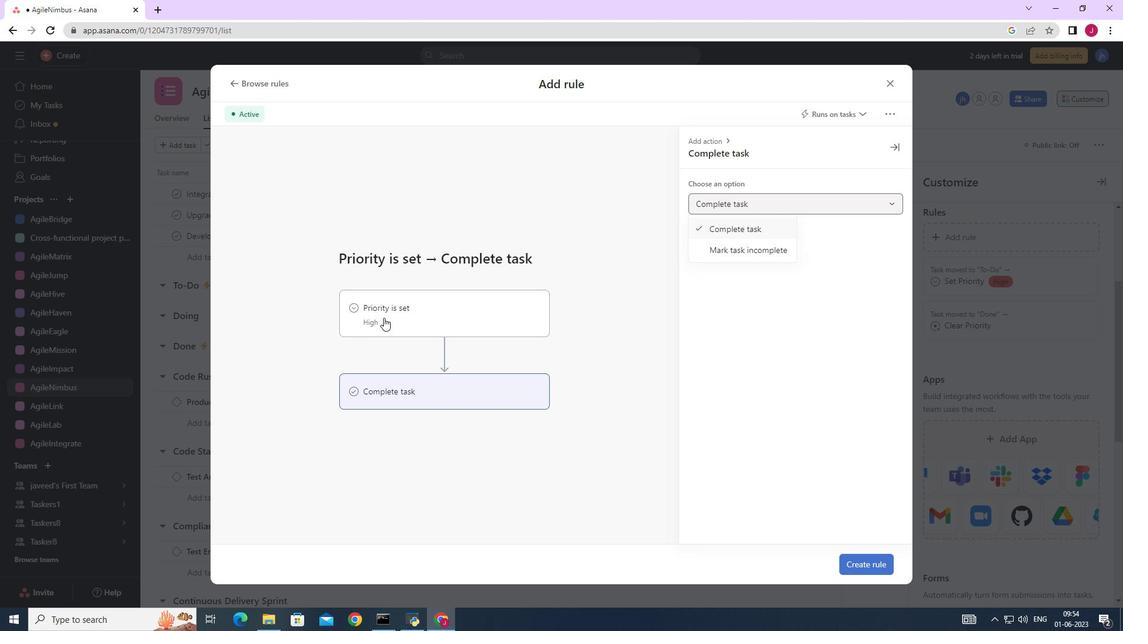 
Action: Mouse moved to (741, 198)
Screenshot: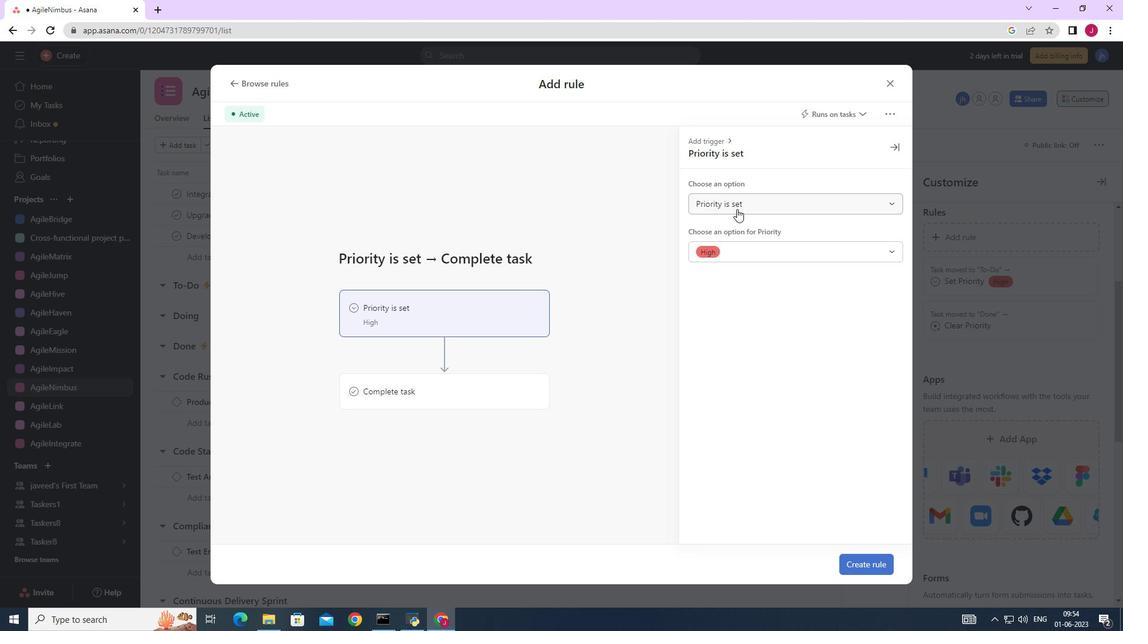 
Action: Mouse pressed left at (741, 198)
Screenshot: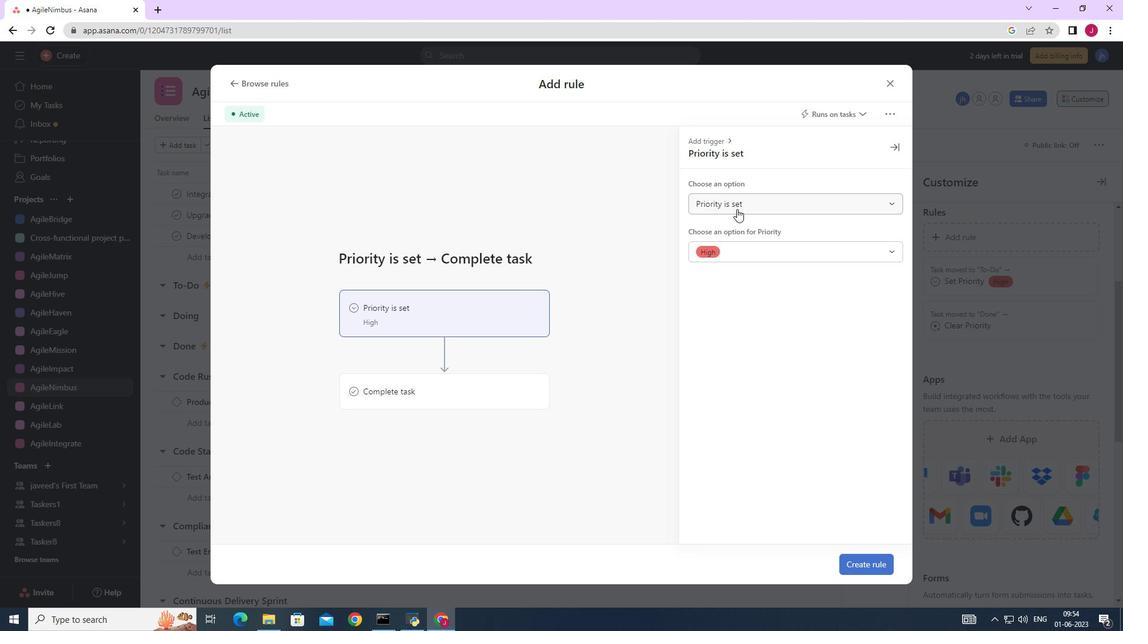 
Action: Mouse moved to (733, 253)
Screenshot: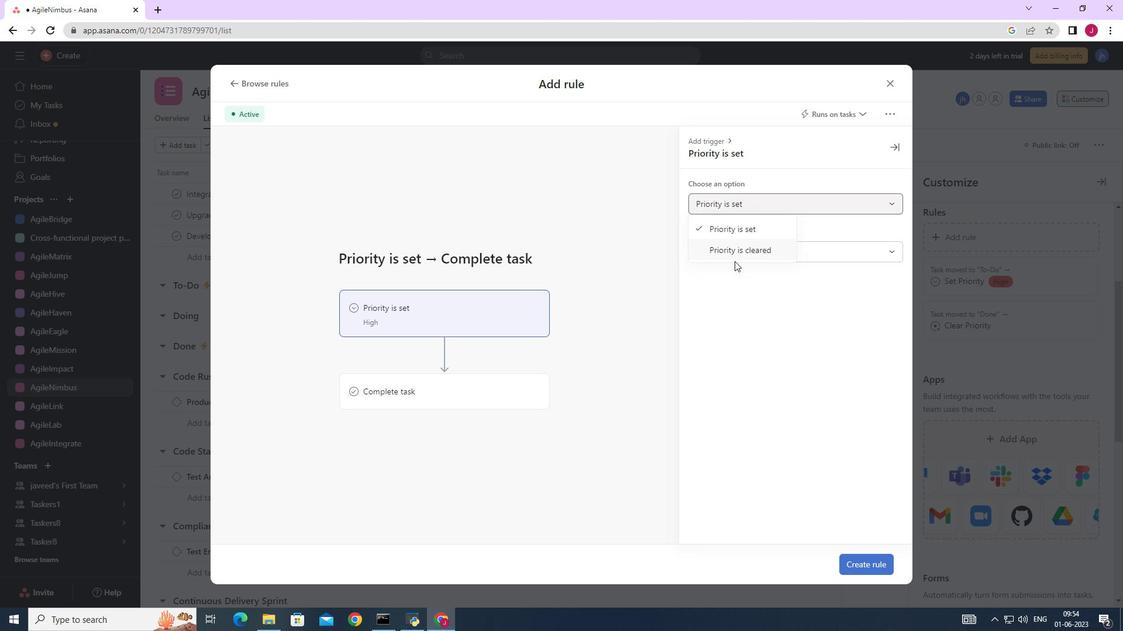 
Action: Mouse pressed left at (733, 253)
Screenshot: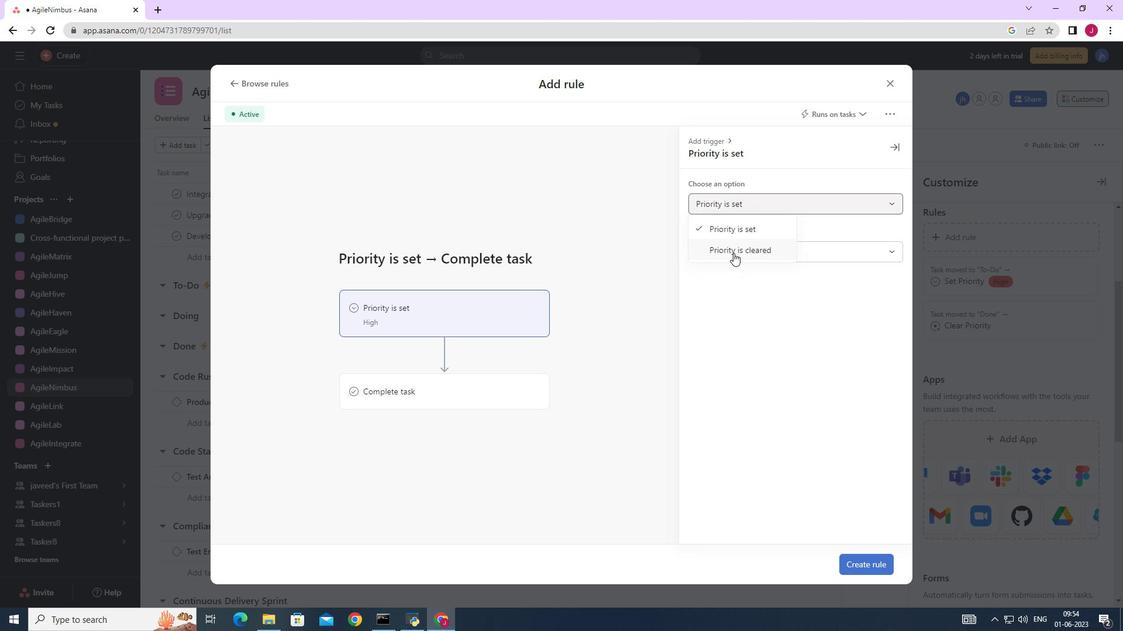 
Action: Mouse moved to (495, 378)
Screenshot: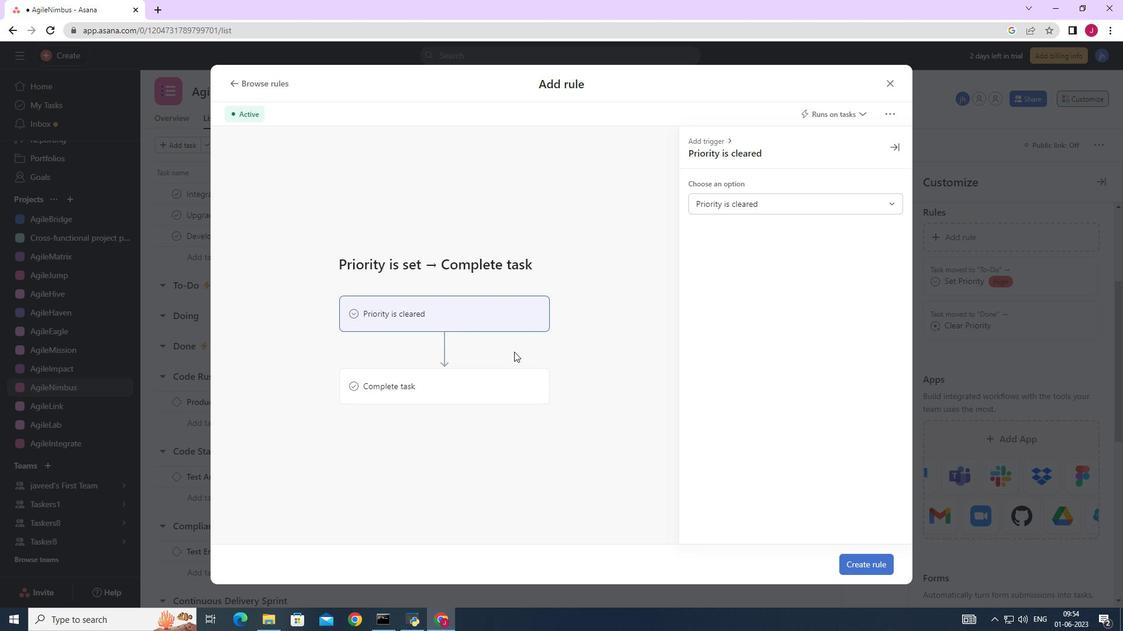 
Action: Mouse pressed left at (495, 378)
Screenshot: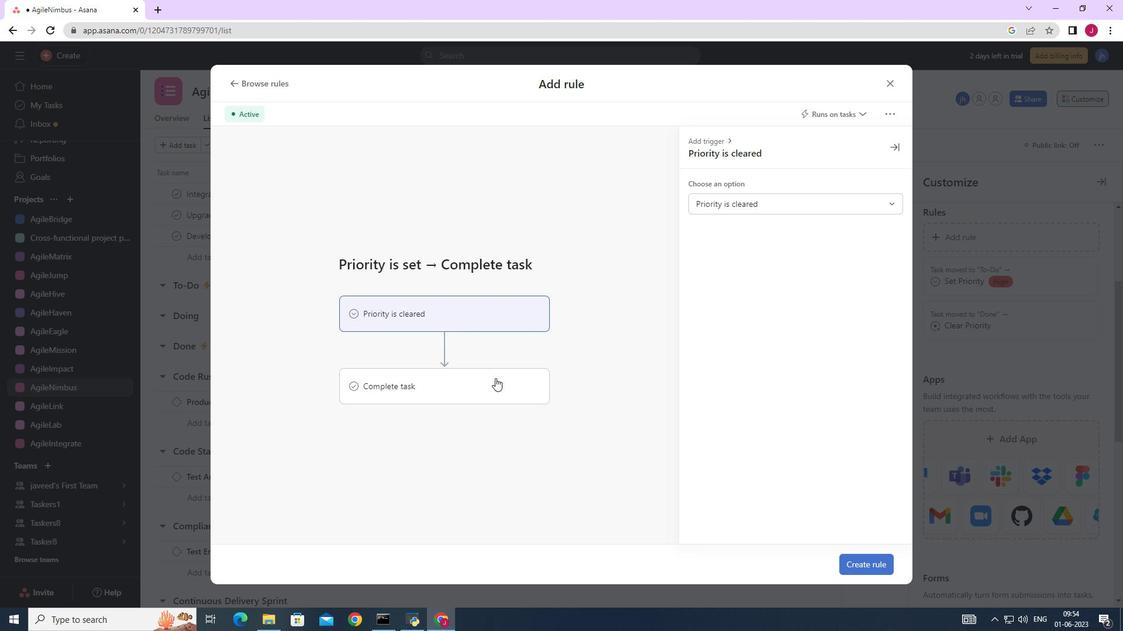 
Action: Mouse moved to (748, 427)
Screenshot: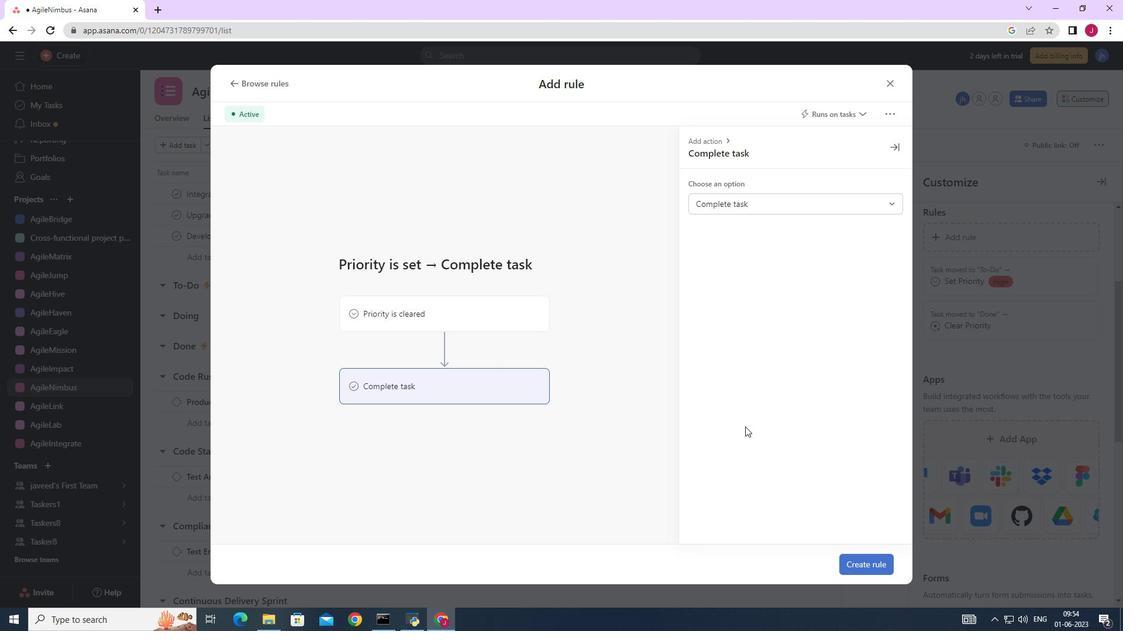 
Action: Mouse scrolled (748, 427) with delta (0, 0)
Screenshot: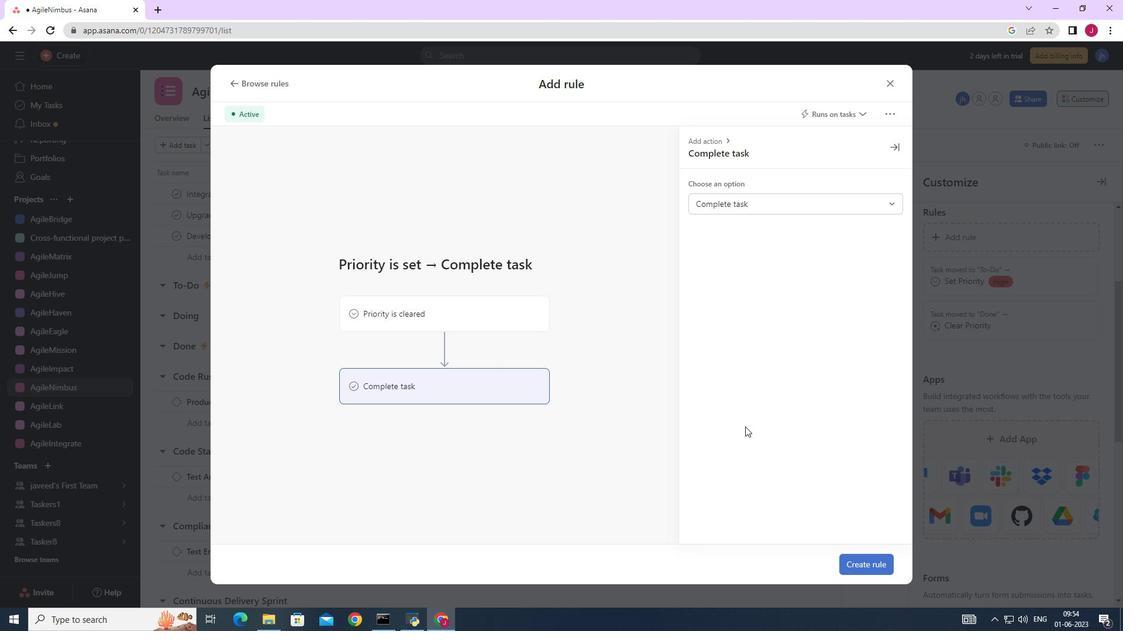 
Action: Mouse moved to (749, 427)
Screenshot: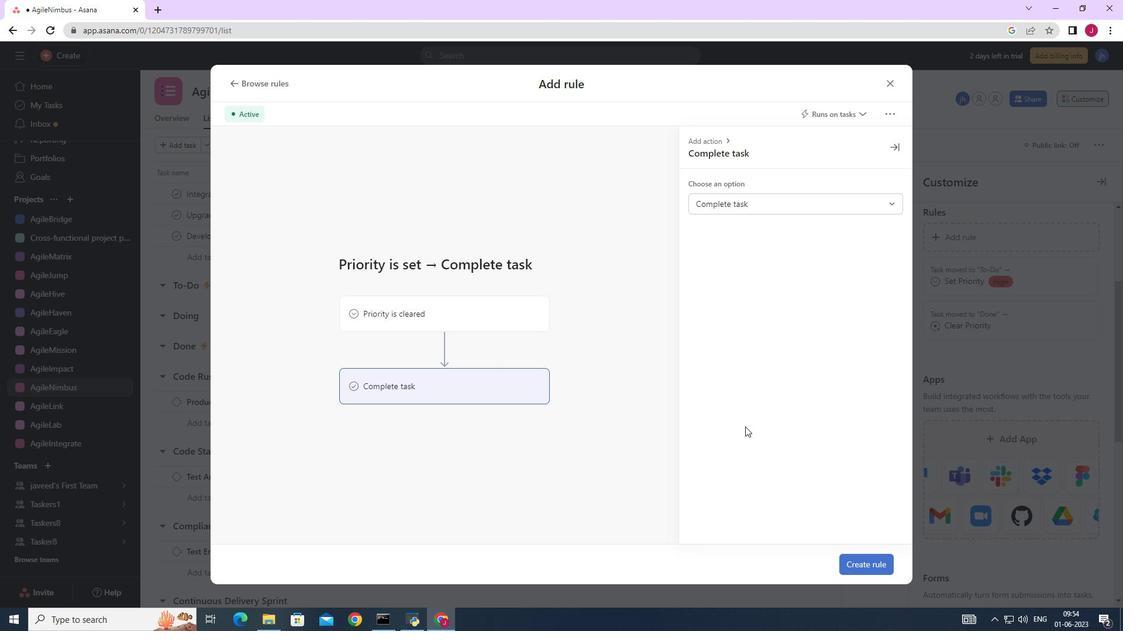 
Action: Mouse scrolled (749, 427) with delta (0, 0)
Screenshot: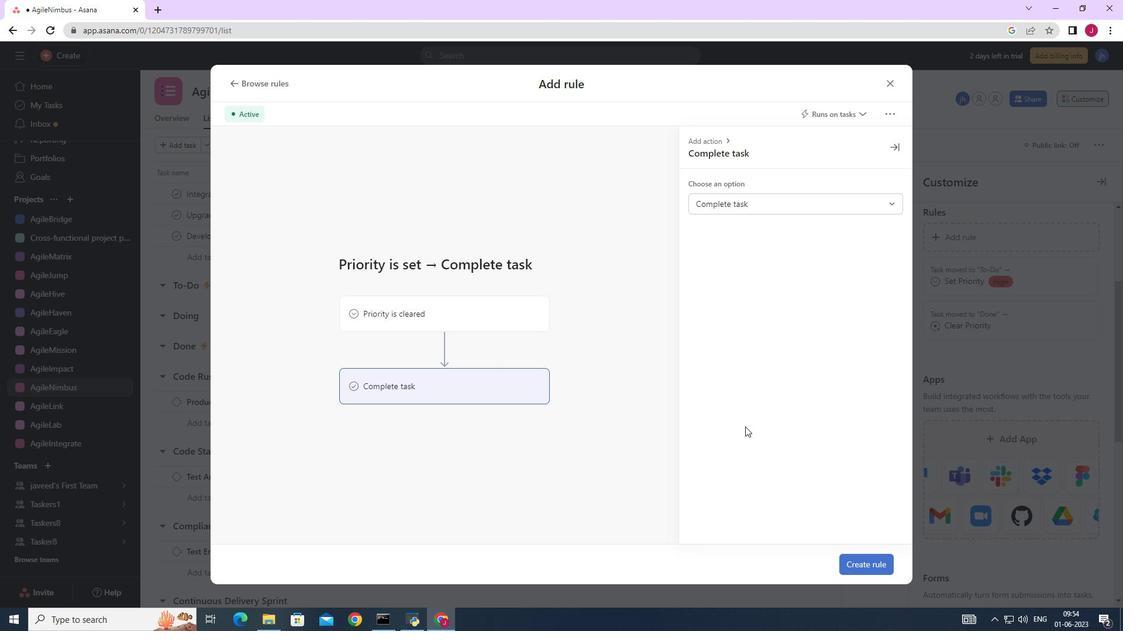 
Action: Mouse moved to (749, 427)
Screenshot: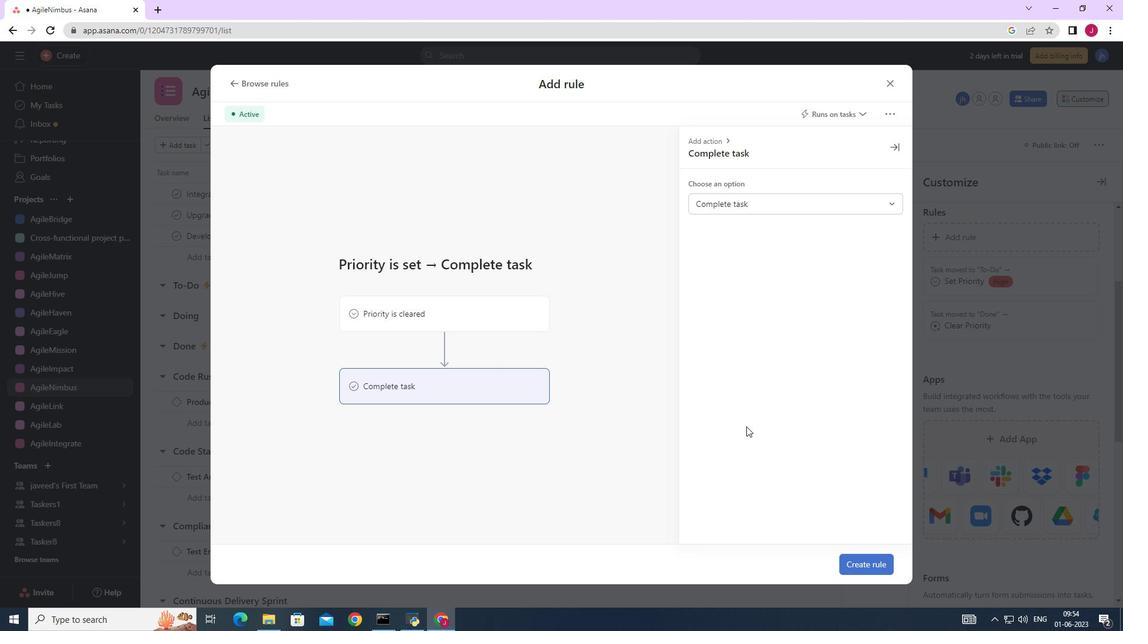 
Action: Mouse scrolled (749, 427) with delta (0, 0)
Screenshot: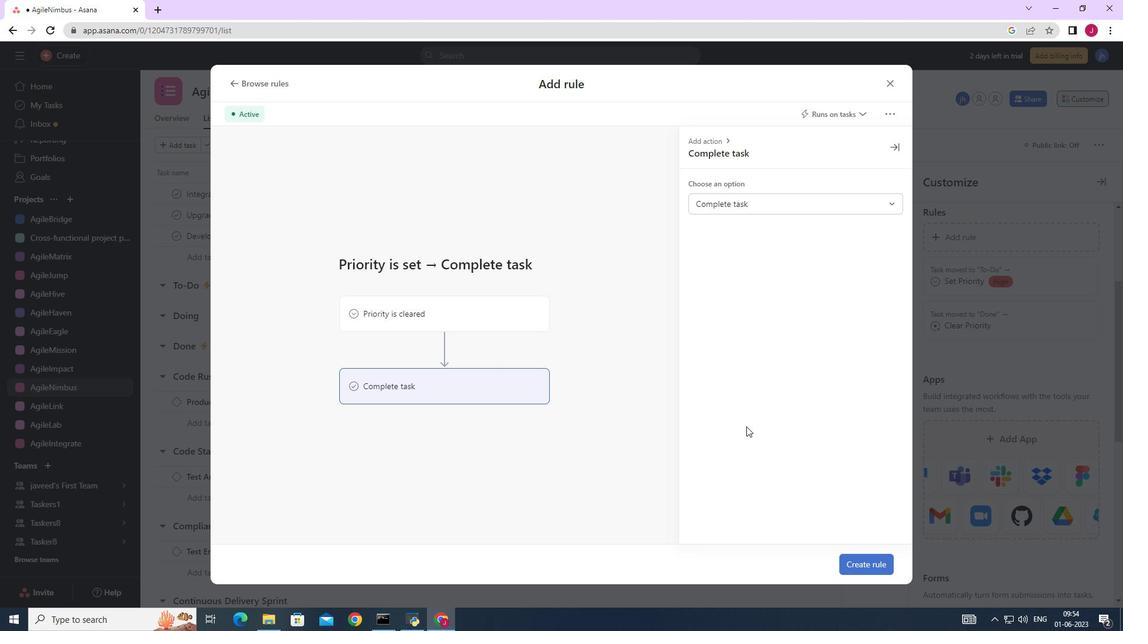 
Action: Mouse scrolled (749, 427) with delta (0, 0)
Screenshot: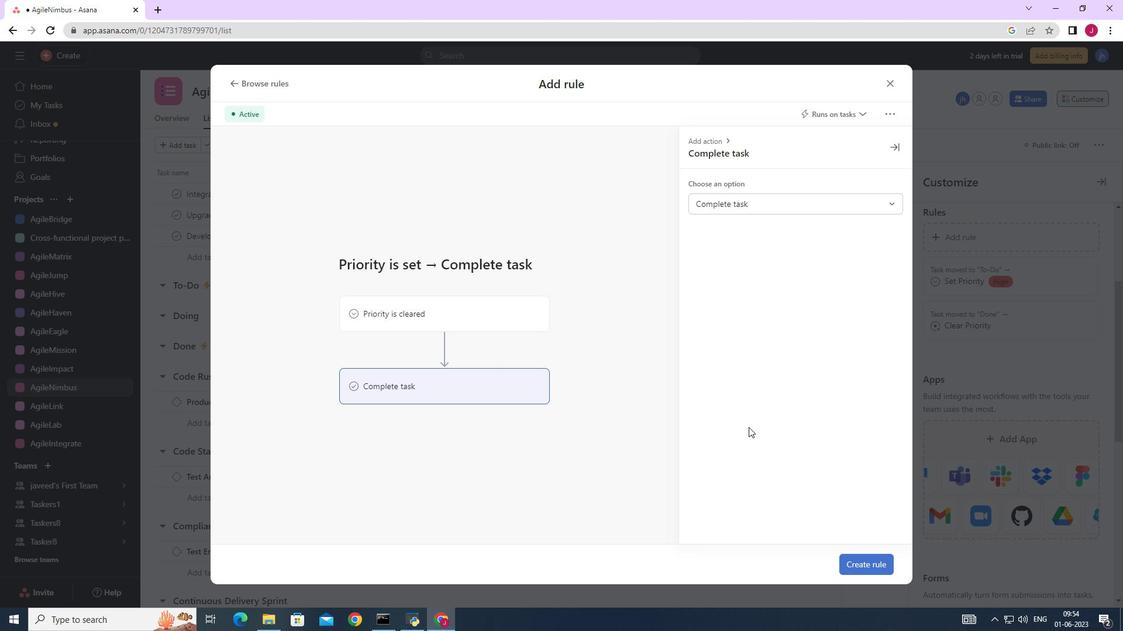 
Action: Mouse moved to (880, 424)
Screenshot: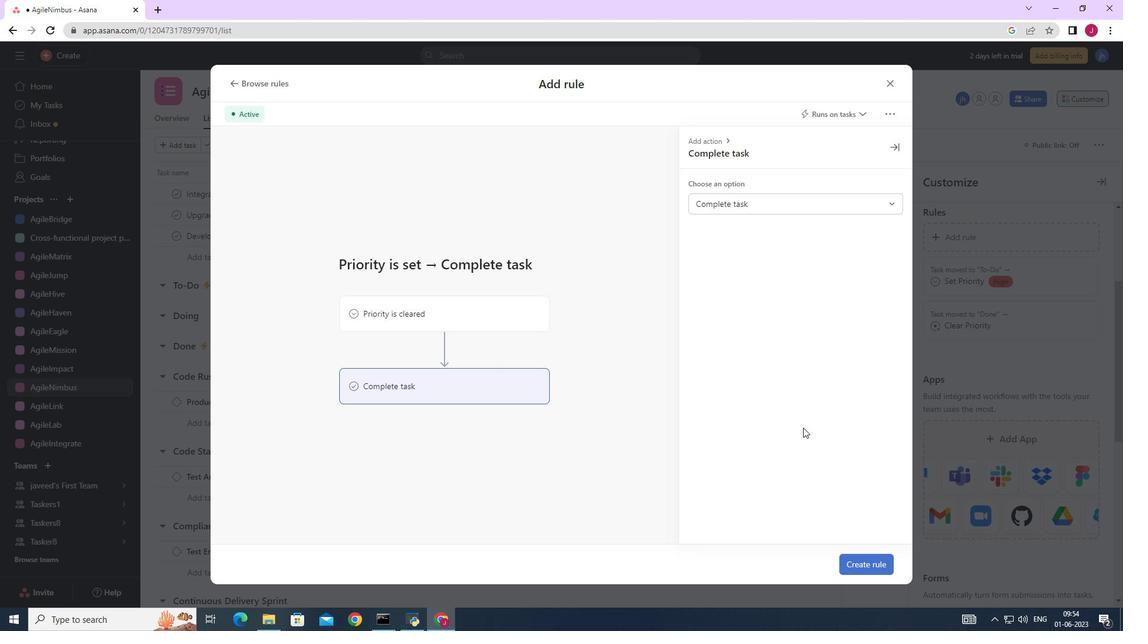 
Action: Mouse scrolled (880, 423) with delta (0, 0)
Screenshot: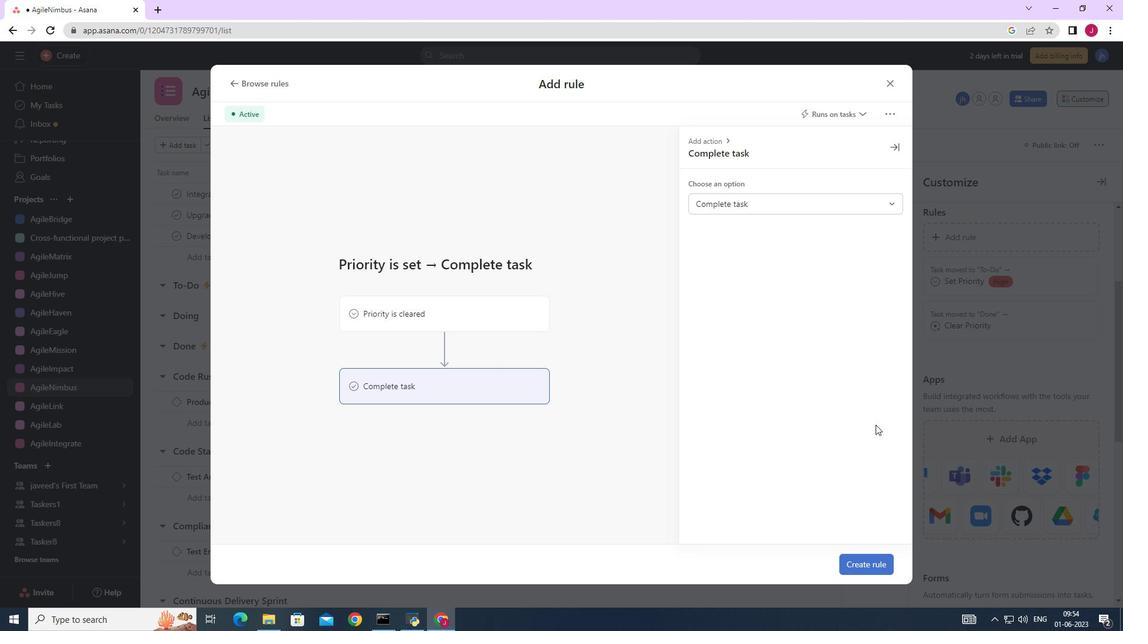 
Action: Mouse scrolled (880, 423) with delta (0, 0)
Screenshot: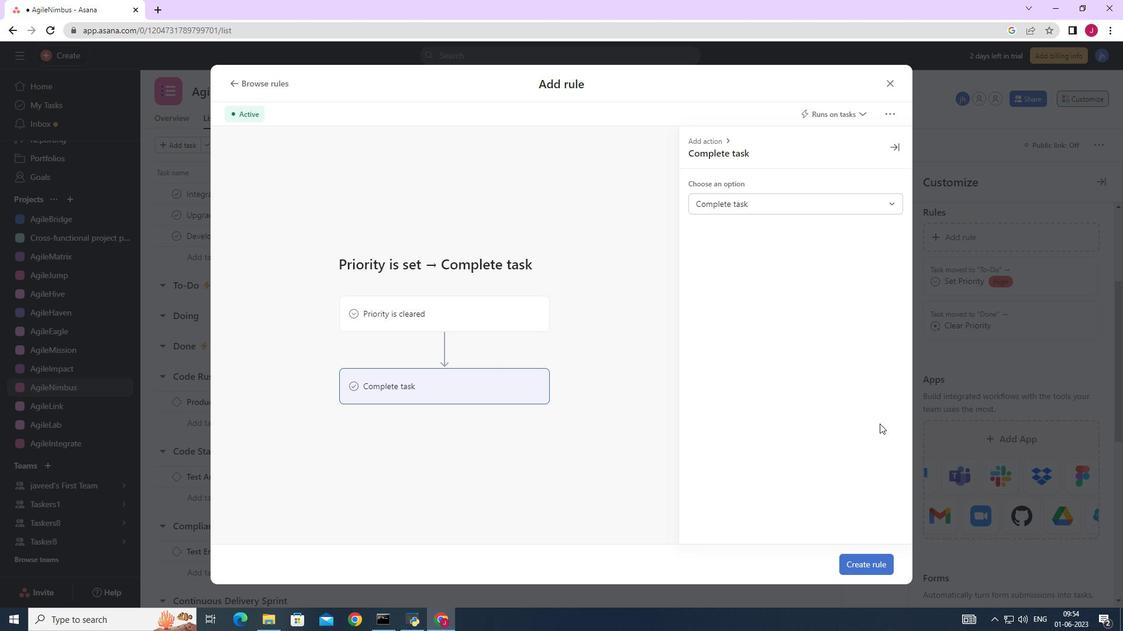 
Action: Mouse scrolled (880, 423) with delta (0, 0)
Screenshot: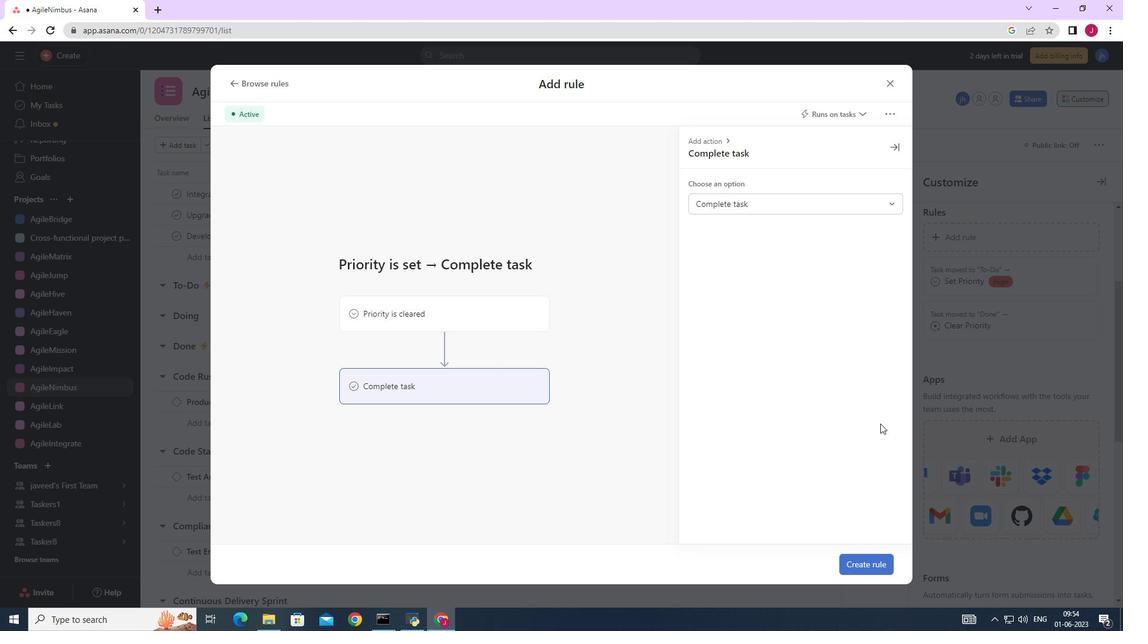 
Action: Mouse scrolled (880, 423) with delta (0, 0)
Screenshot: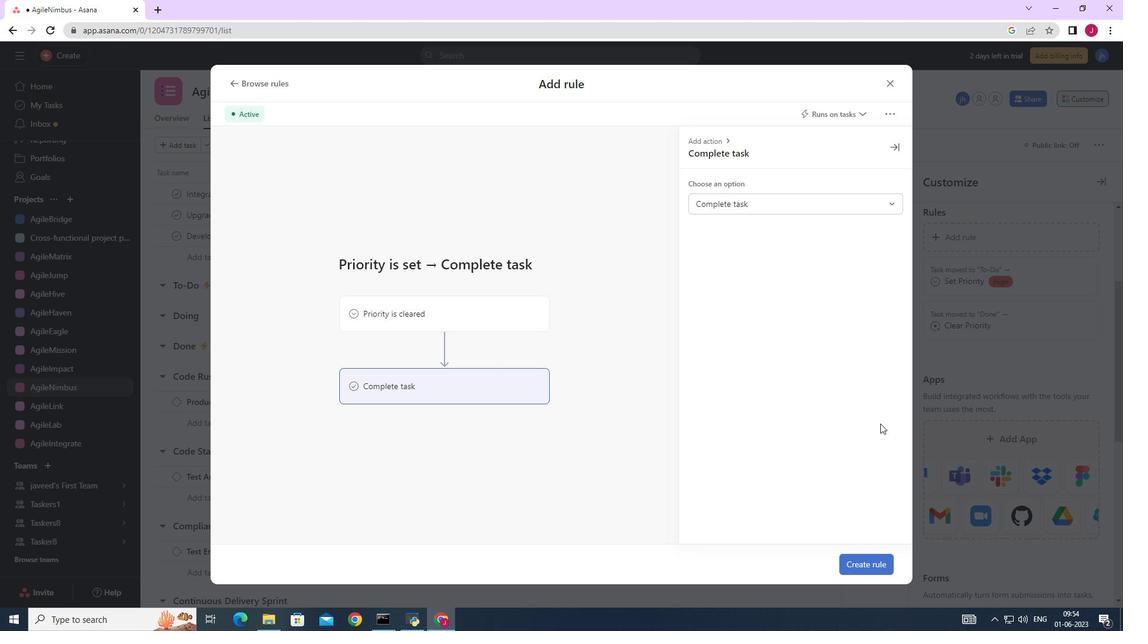 
Action: Mouse scrolled (880, 423) with delta (0, 0)
Screenshot: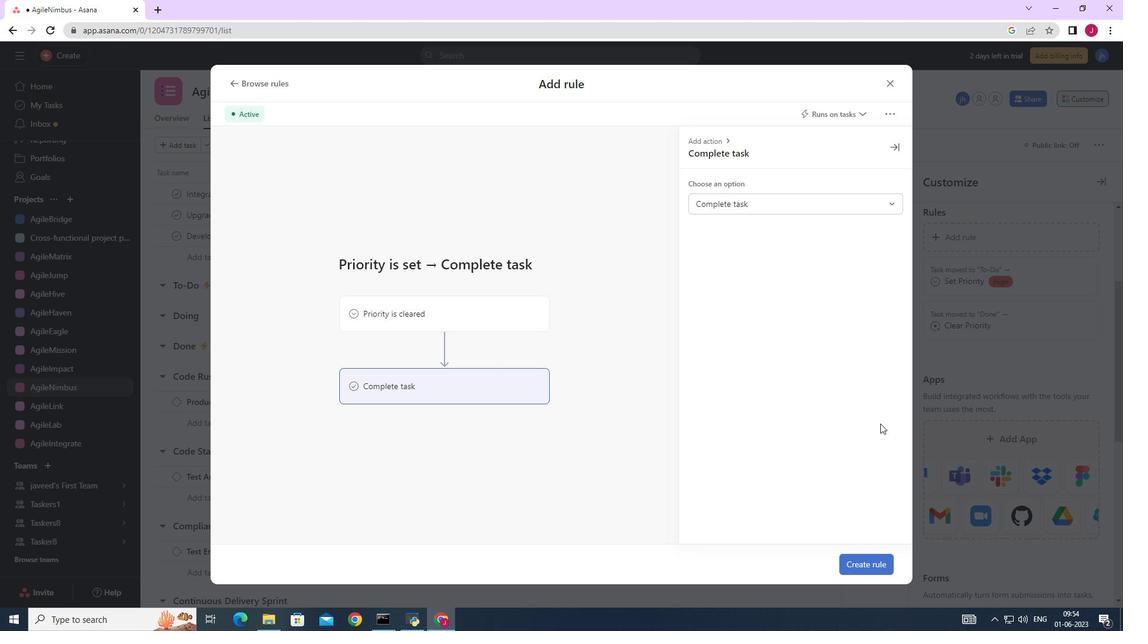 
Action: Mouse moved to (847, 423)
Screenshot: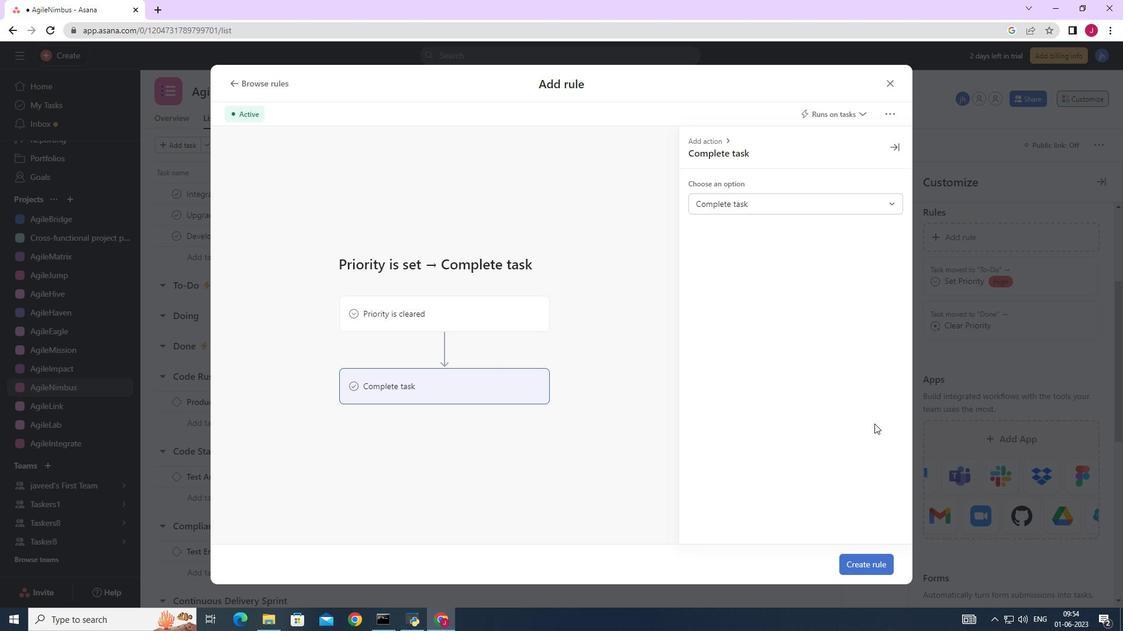 
Action: Mouse scrolled (847, 422) with delta (0, 0)
Screenshot: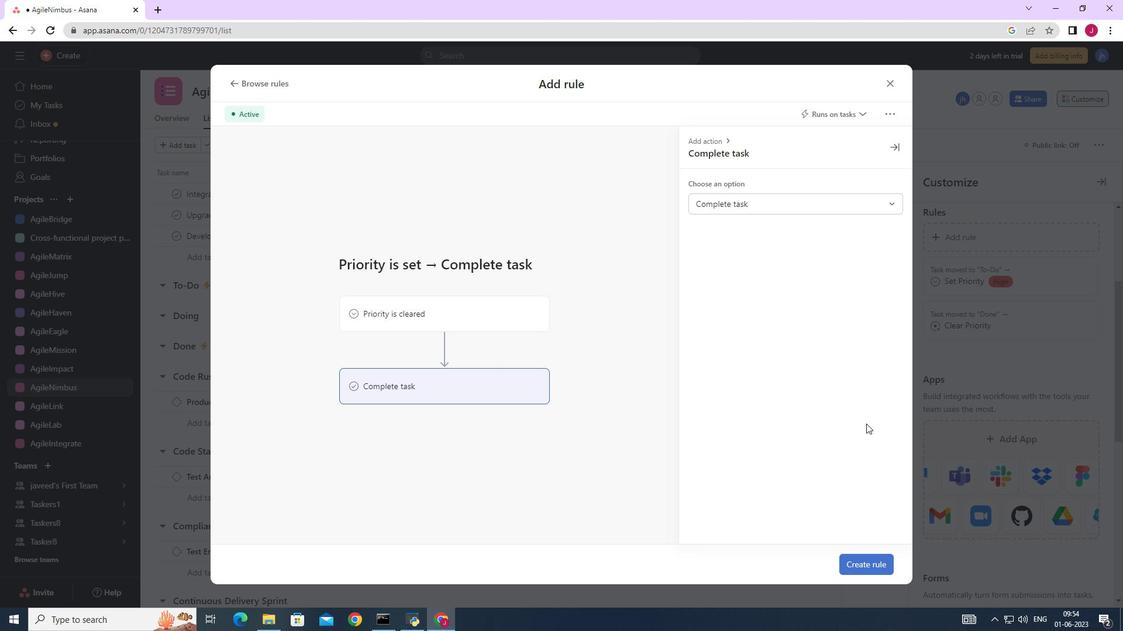 
Action: Mouse scrolled (847, 422) with delta (0, 0)
Screenshot: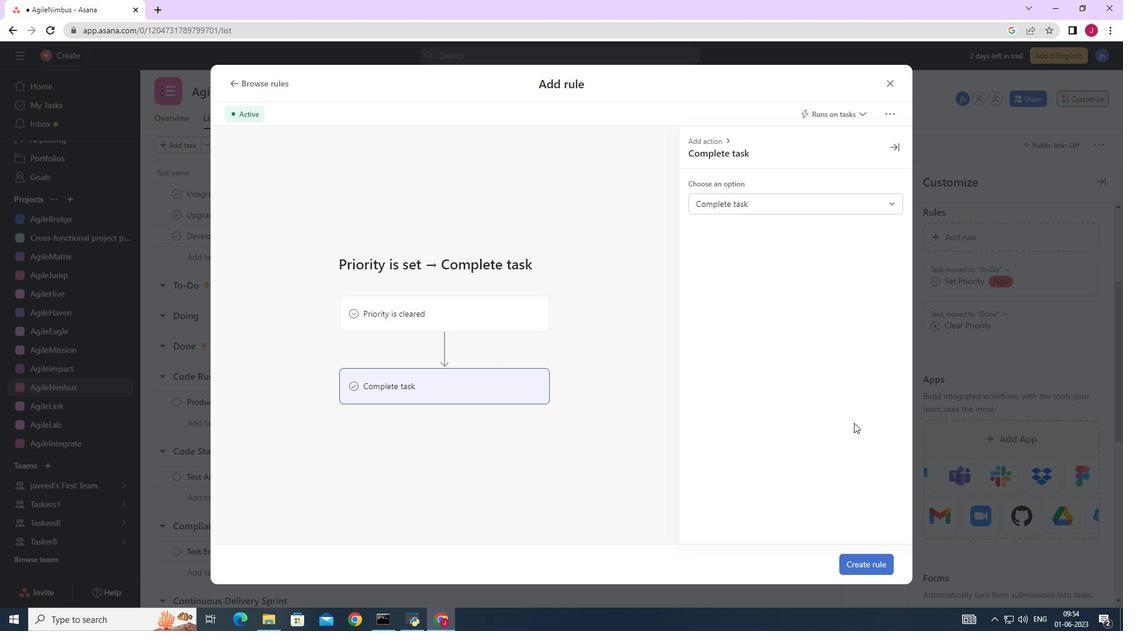 
Action: Mouse scrolled (847, 422) with delta (0, 0)
Screenshot: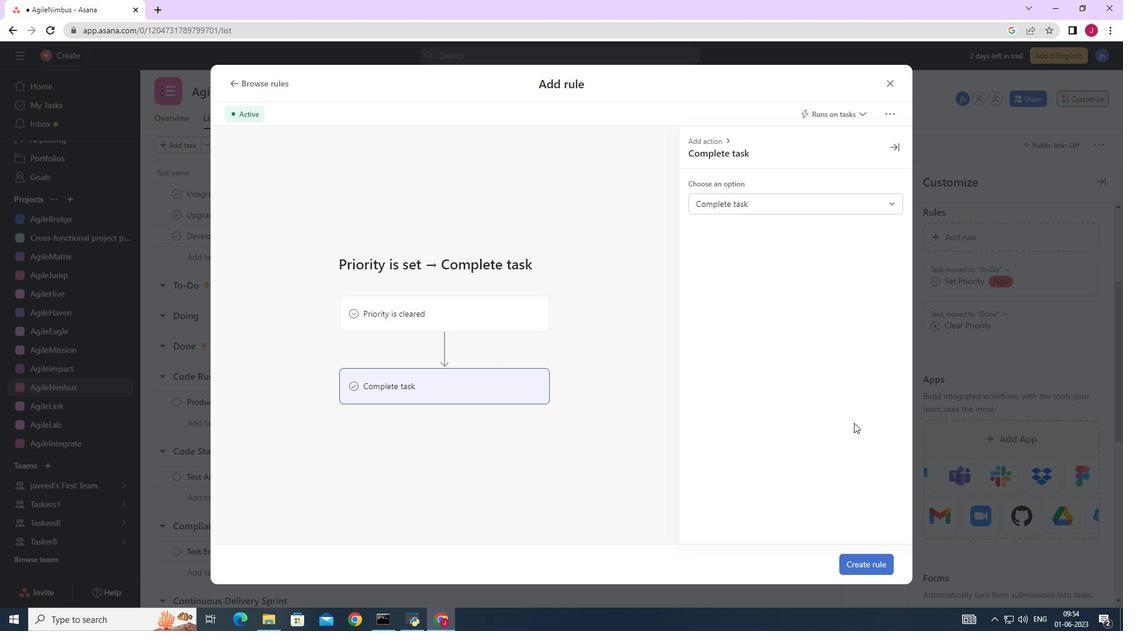 
Action: Mouse scrolled (847, 422) with delta (0, 0)
Screenshot: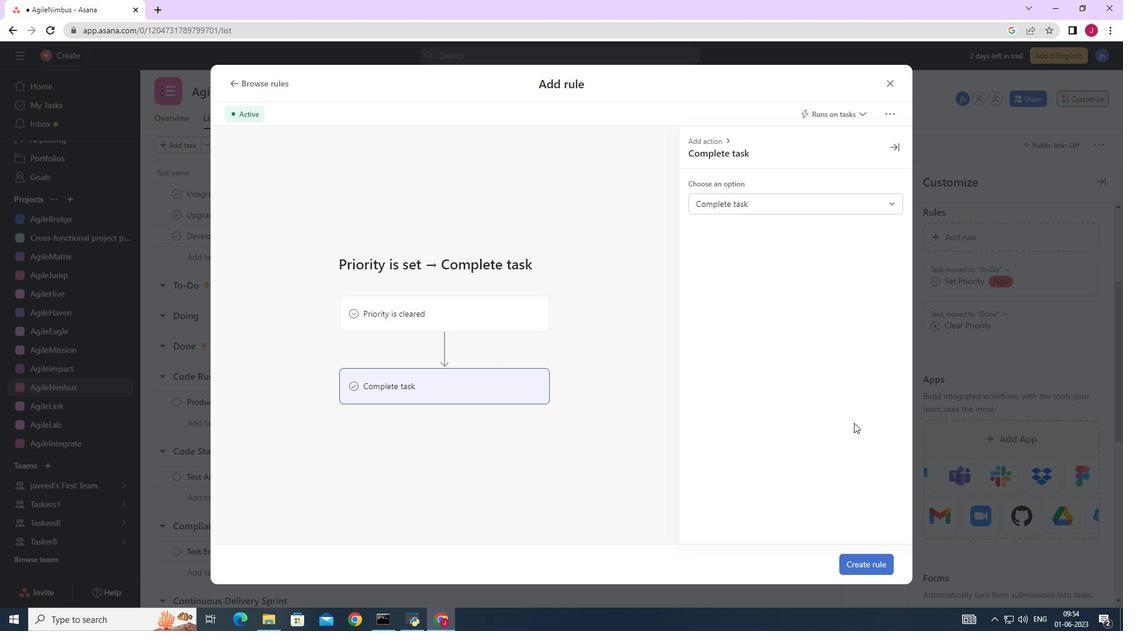 
Action: Mouse moved to (873, 565)
Screenshot: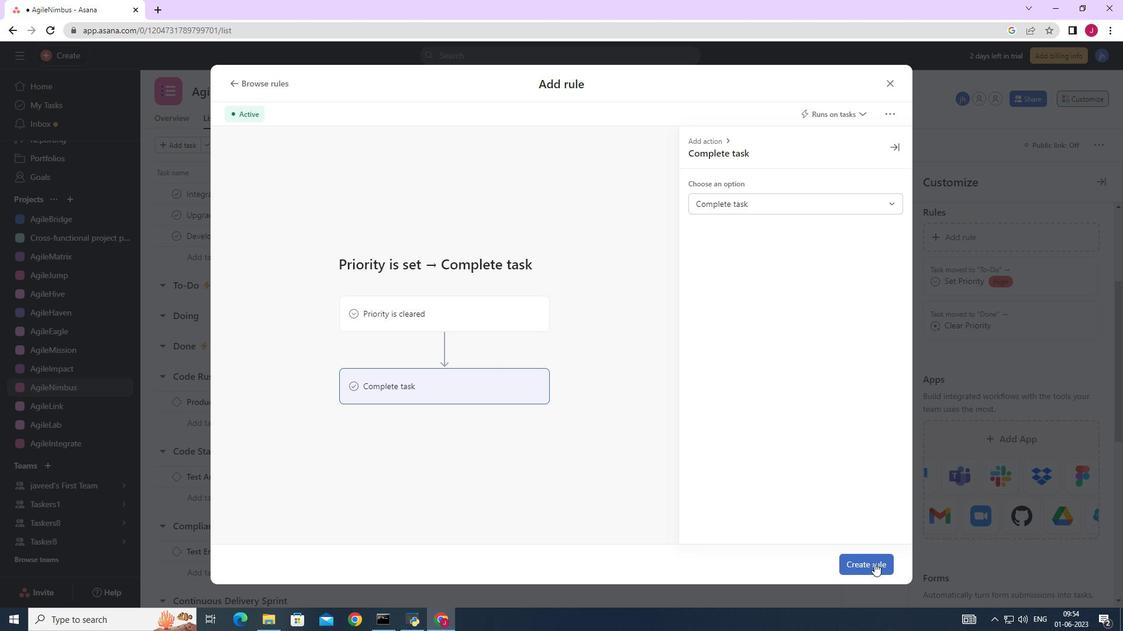 
Action: Mouse pressed left at (873, 565)
Screenshot: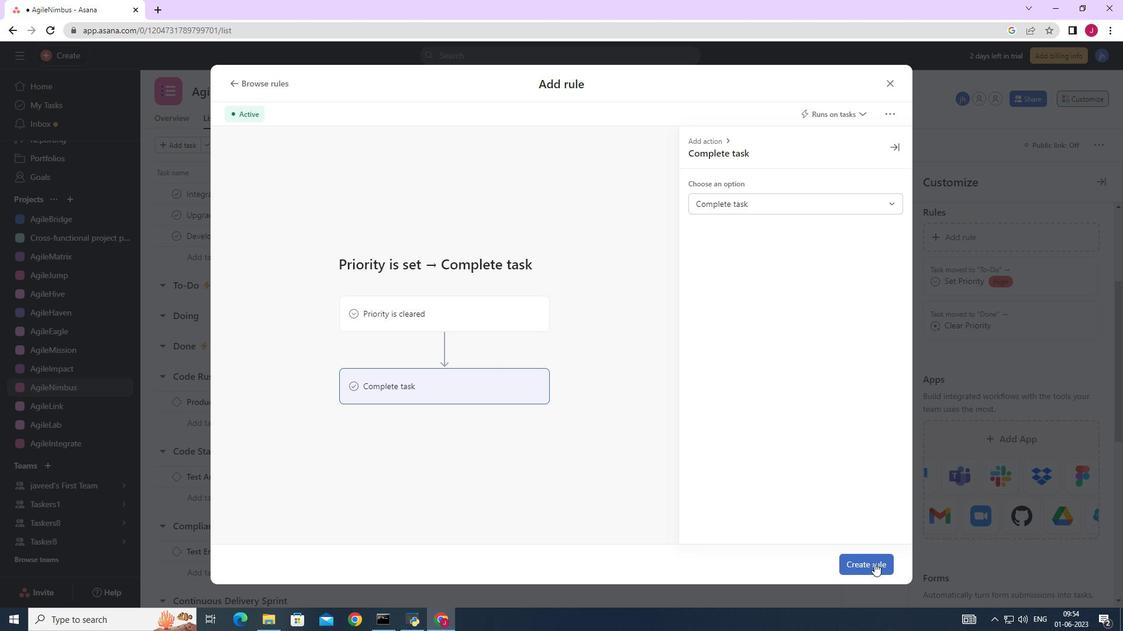 
Action: Mouse moved to (690, 441)
Screenshot: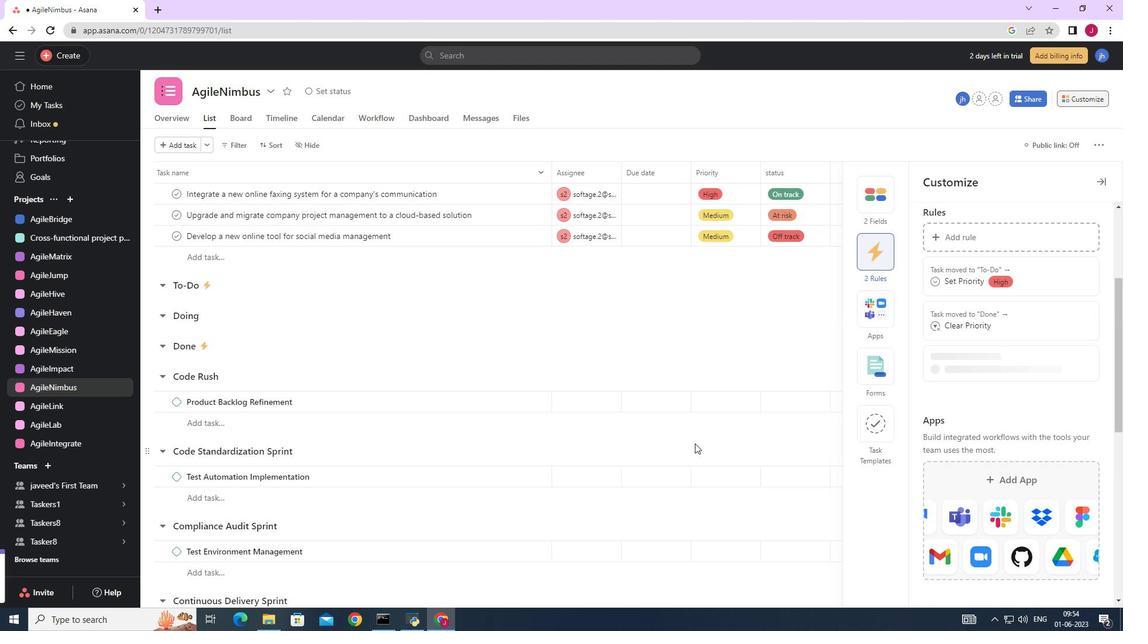 
